 Task: Find connections with filter location Varjota with filter topic #Careerwith filter profile language Potuguese with filter current company Allcargo Logistics Ltd with filter school St. Claret College - India with filter industry Railroad Equipment Manufacturing with filter service category Graphic Design with filter keywords title Chief People Officer
Action: Mouse moved to (198, 281)
Screenshot: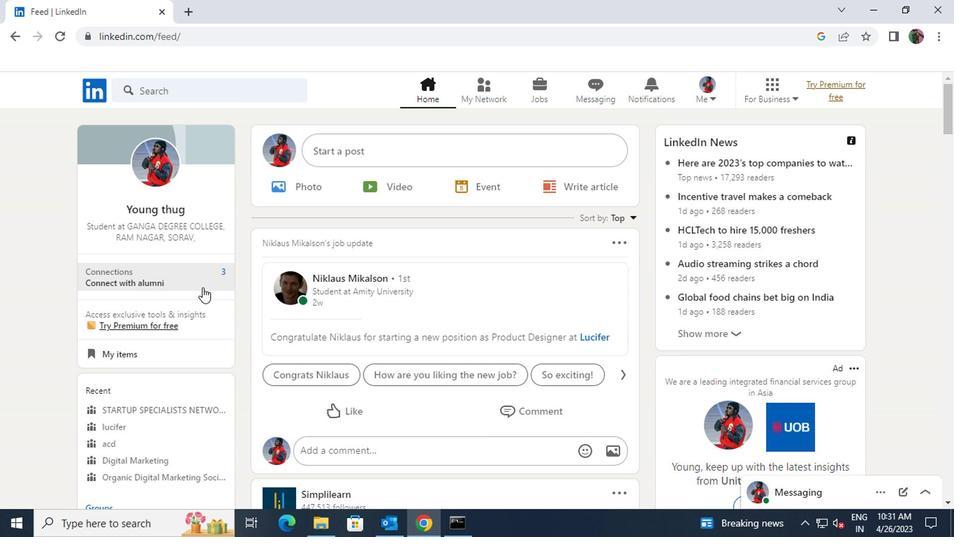
Action: Mouse pressed left at (198, 281)
Screenshot: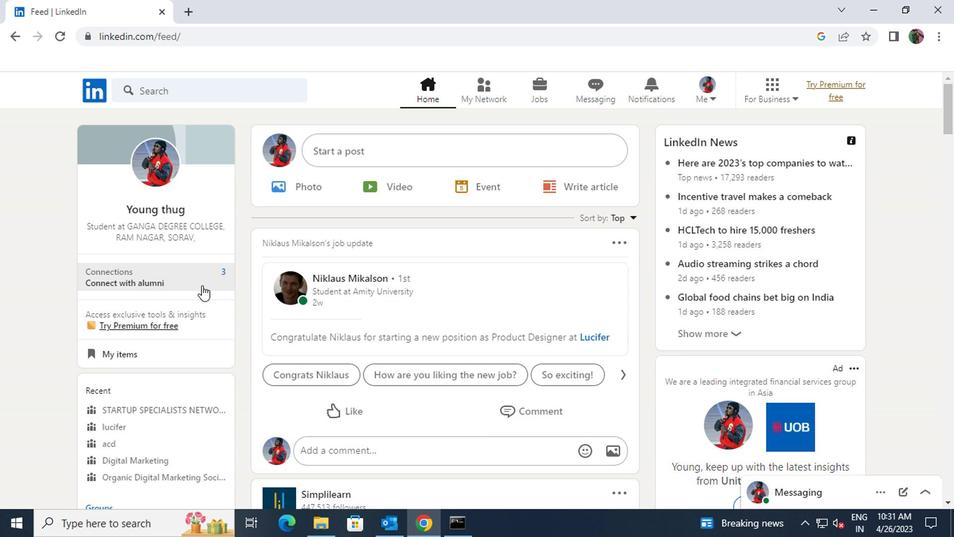
Action: Mouse moved to (266, 172)
Screenshot: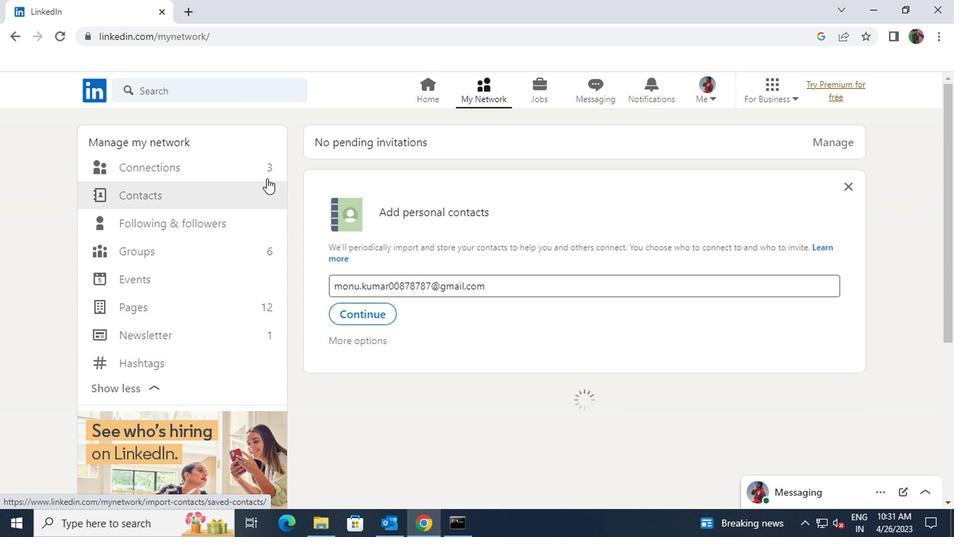 
Action: Mouse pressed left at (266, 172)
Screenshot: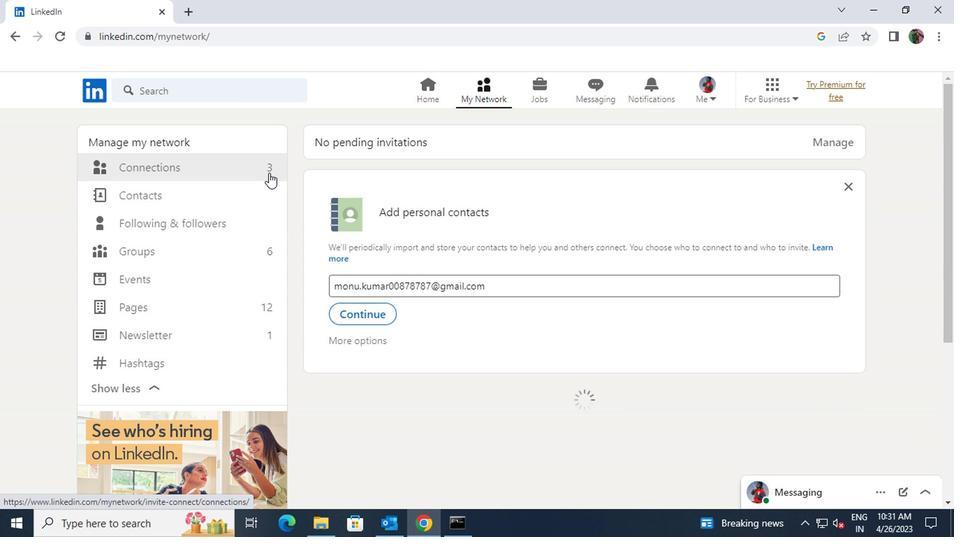 
Action: Mouse moved to (573, 173)
Screenshot: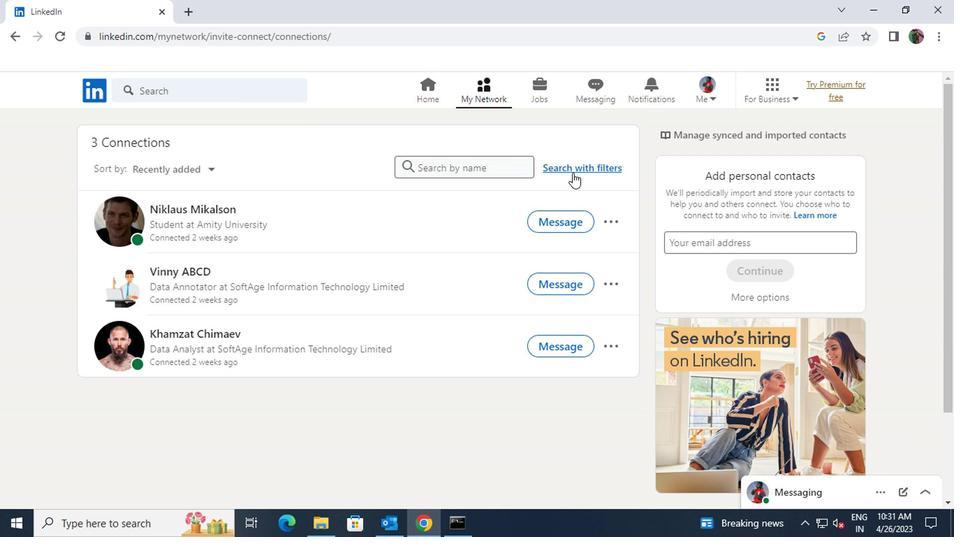 
Action: Mouse pressed left at (573, 173)
Screenshot: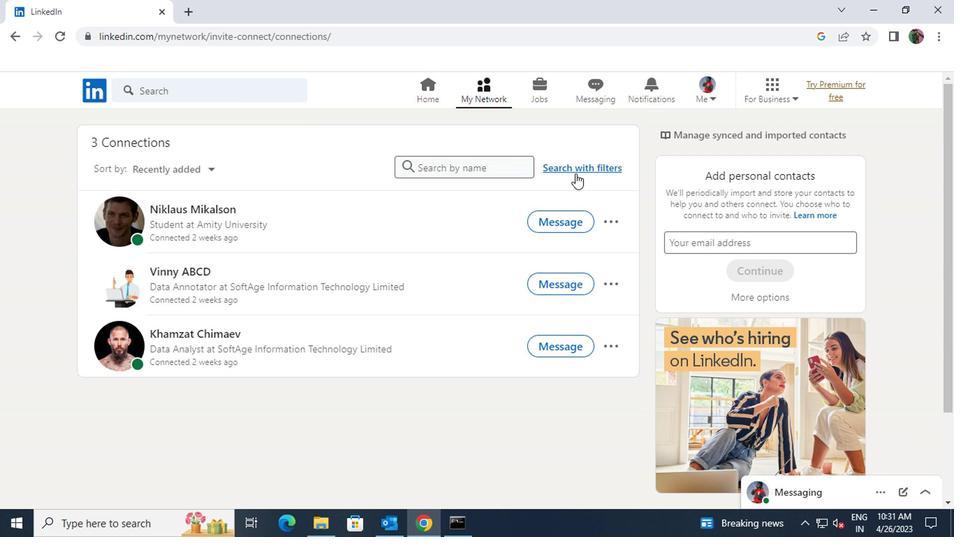 
Action: Mouse moved to (528, 130)
Screenshot: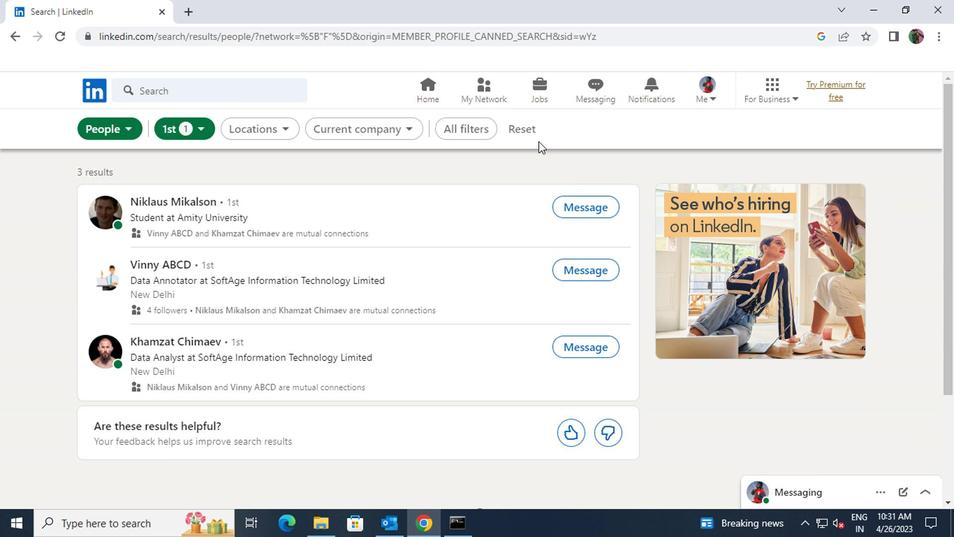 
Action: Mouse pressed left at (528, 130)
Screenshot: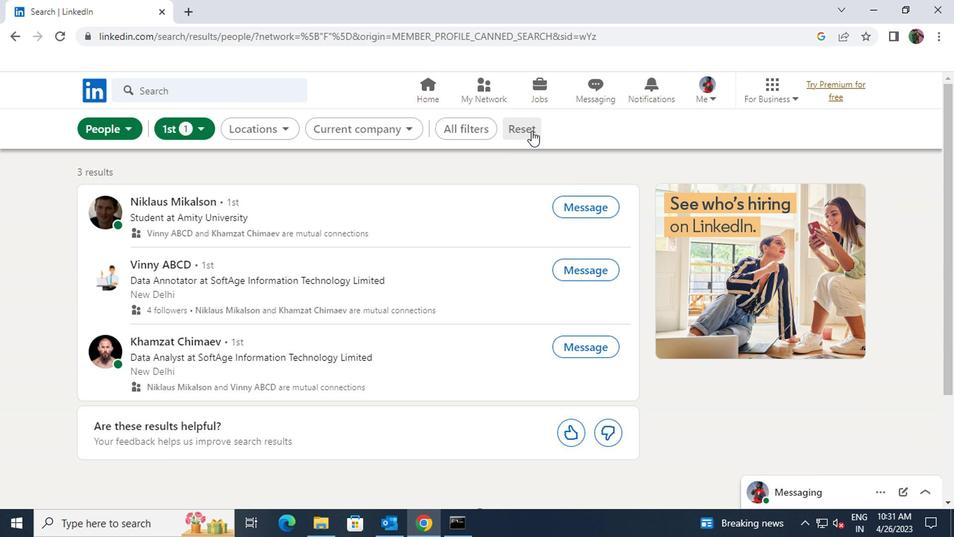 
Action: Mouse moved to (499, 123)
Screenshot: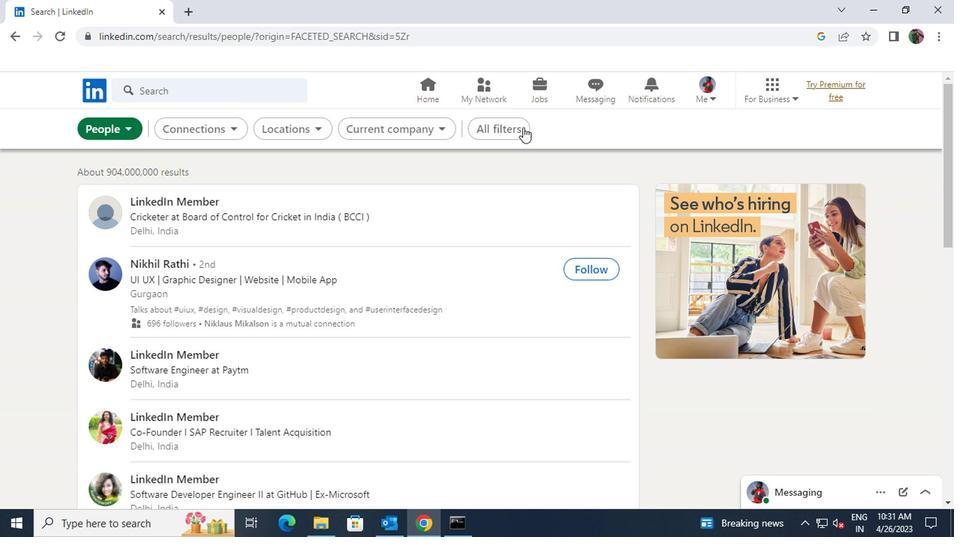 
Action: Mouse pressed left at (499, 123)
Screenshot: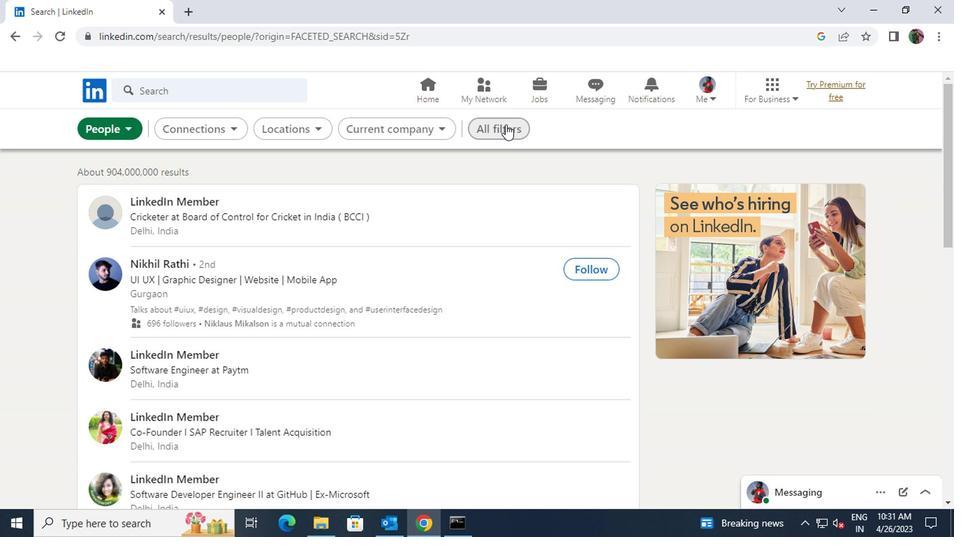 
Action: Mouse moved to (722, 279)
Screenshot: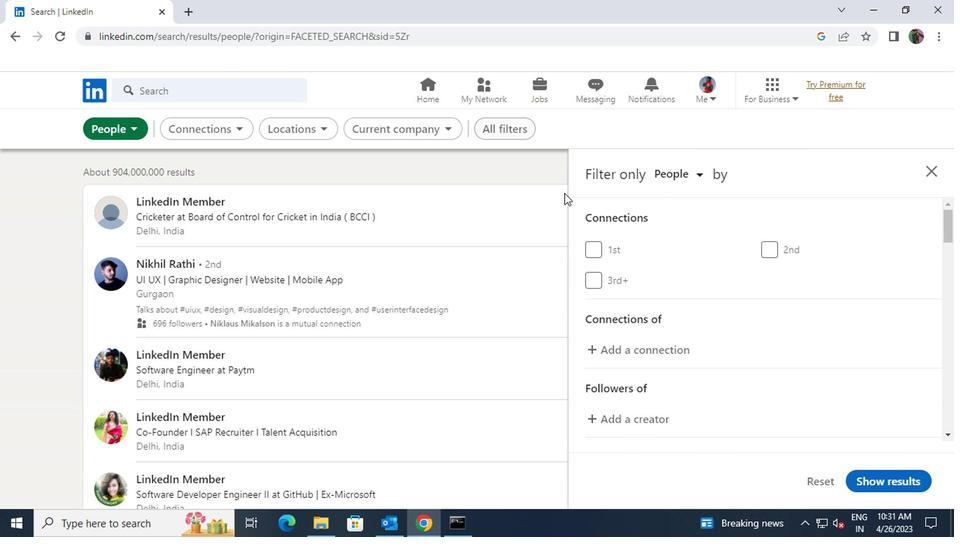 
Action: Mouse scrolled (722, 279) with delta (0, 0)
Screenshot: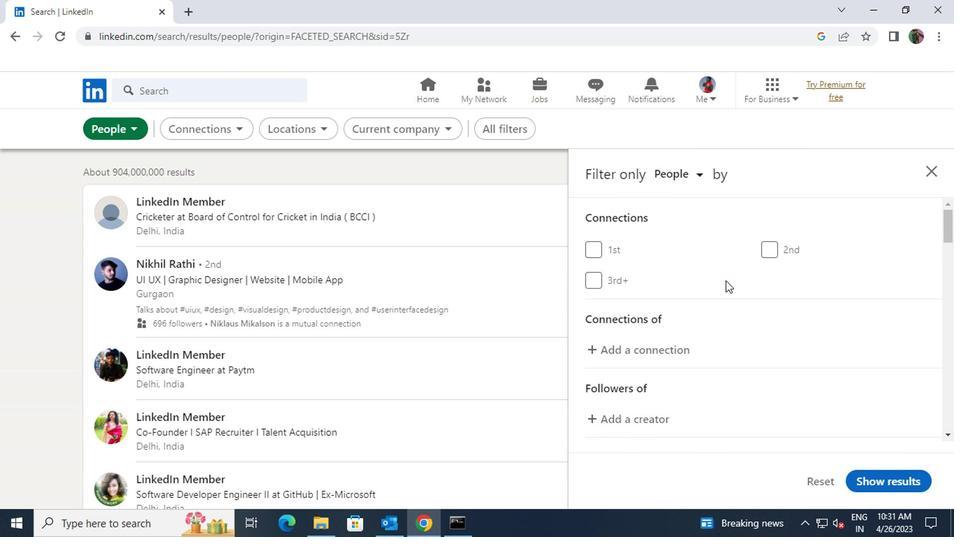
Action: Mouse scrolled (722, 279) with delta (0, 0)
Screenshot: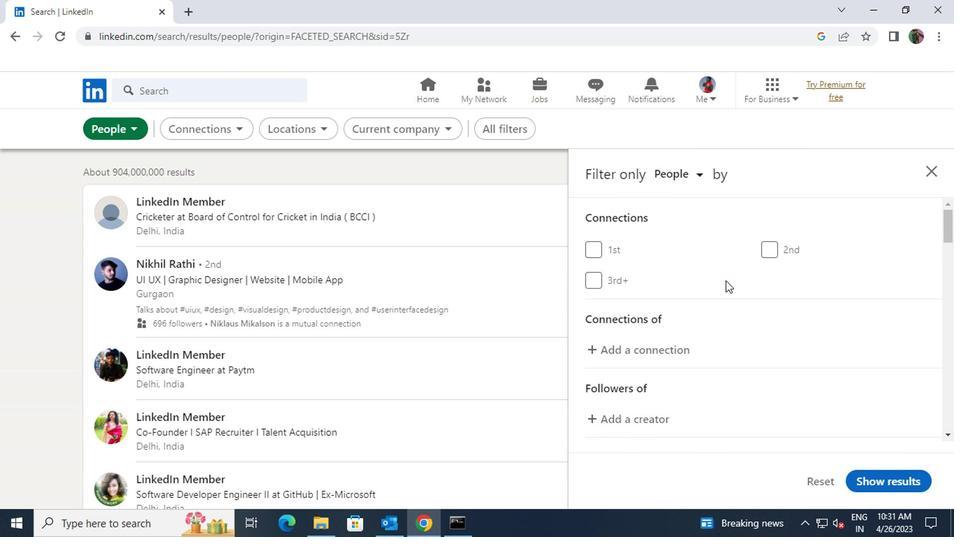 
Action: Mouse scrolled (722, 279) with delta (0, 0)
Screenshot: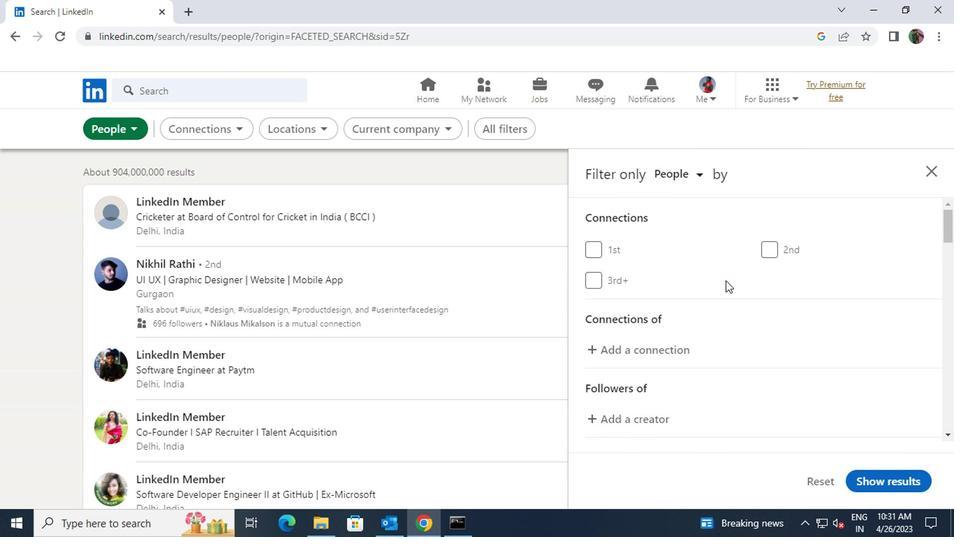 
Action: Mouse scrolled (722, 279) with delta (0, 0)
Screenshot: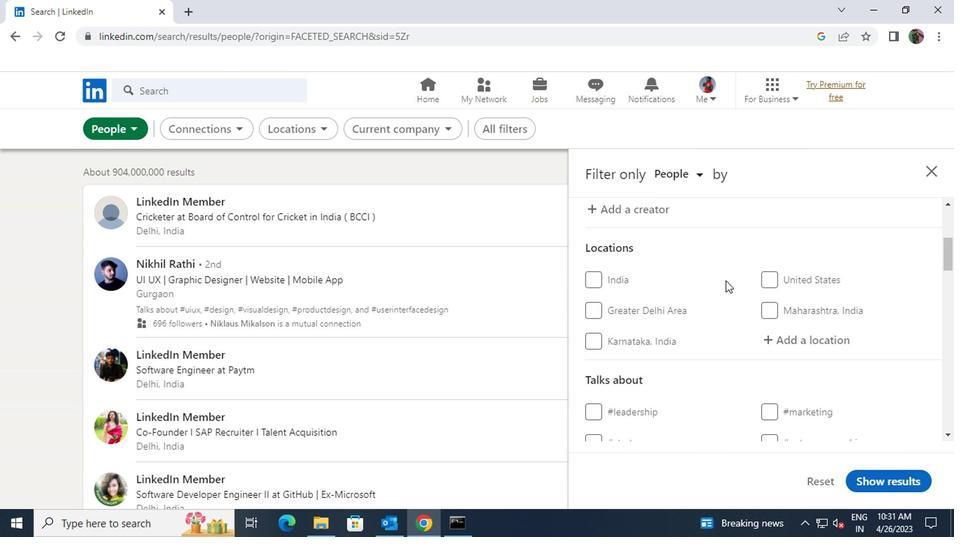 
Action: Mouse moved to (767, 269)
Screenshot: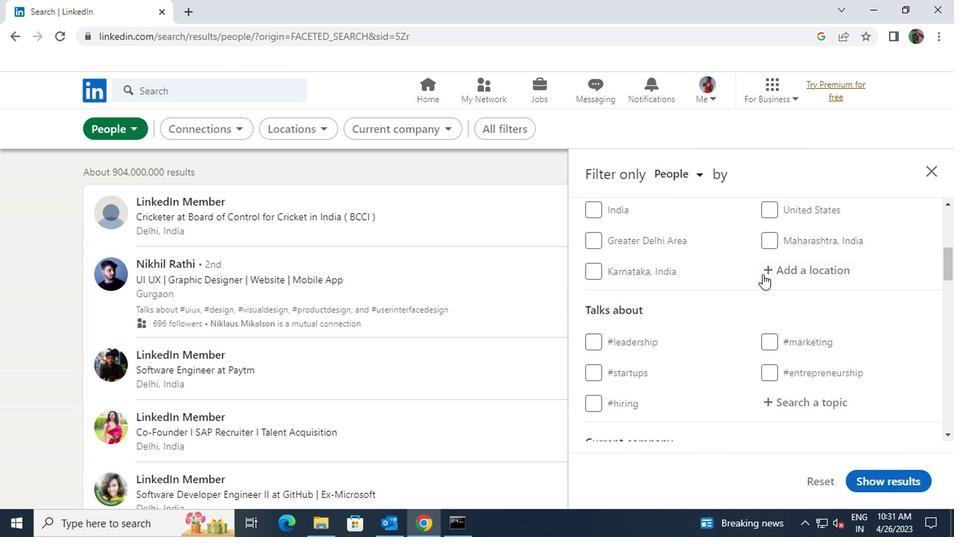 
Action: Mouse pressed left at (767, 269)
Screenshot: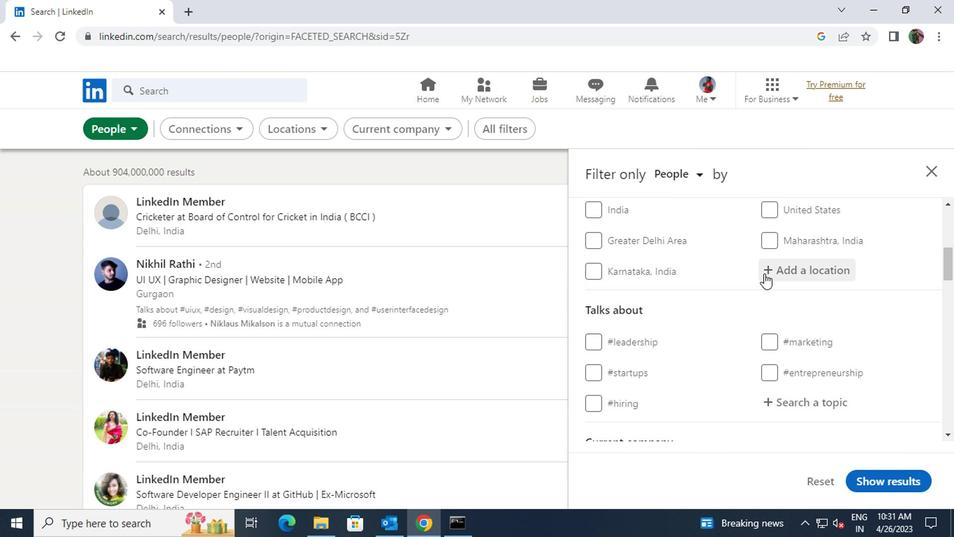 
Action: Key pressed <Key.shift>VARJOTA
Screenshot: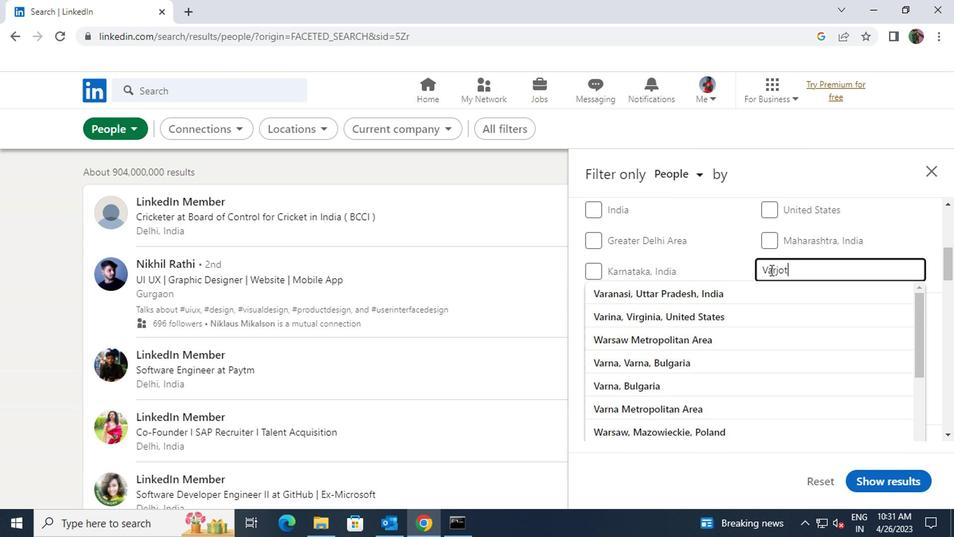 
Action: Mouse moved to (747, 291)
Screenshot: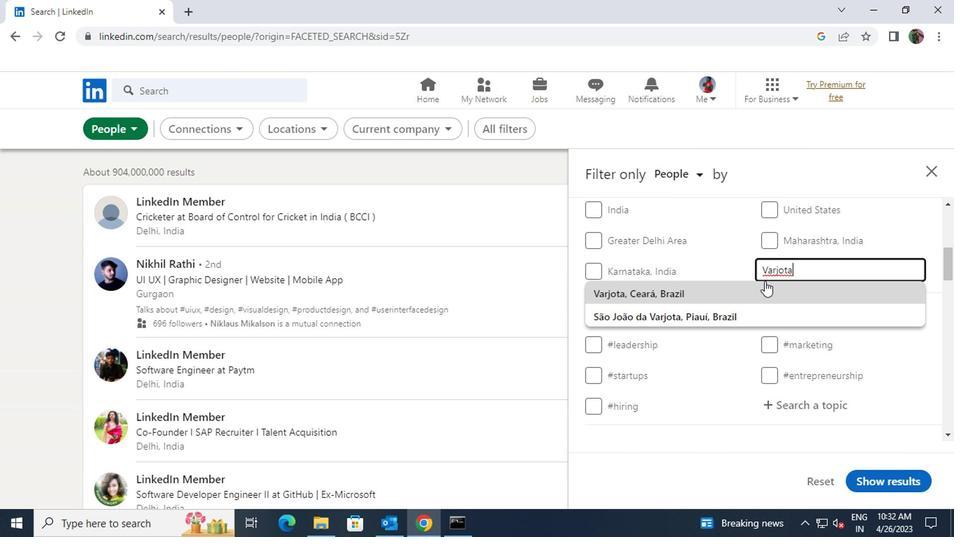 
Action: Mouse pressed left at (747, 291)
Screenshot: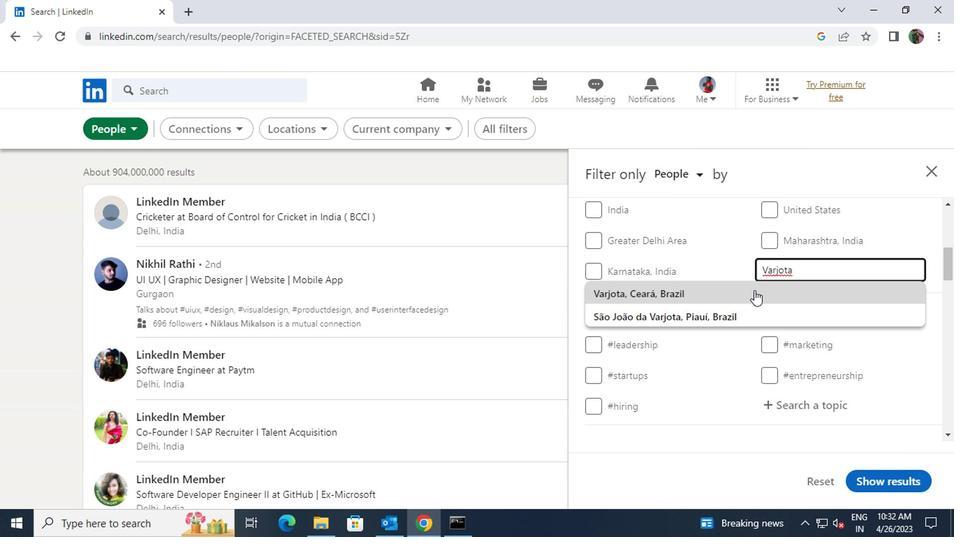 
Action: Mouse scrolled (747, 291) with delta (0, 0)
Screenshot: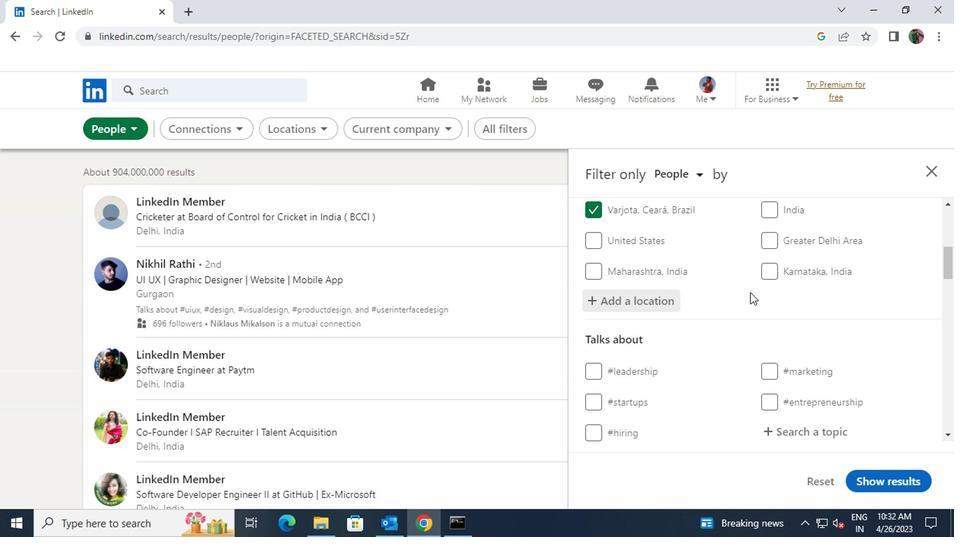 
Action: Mouse scrolled (747, 291) with delta (0, 0)
Screenshot: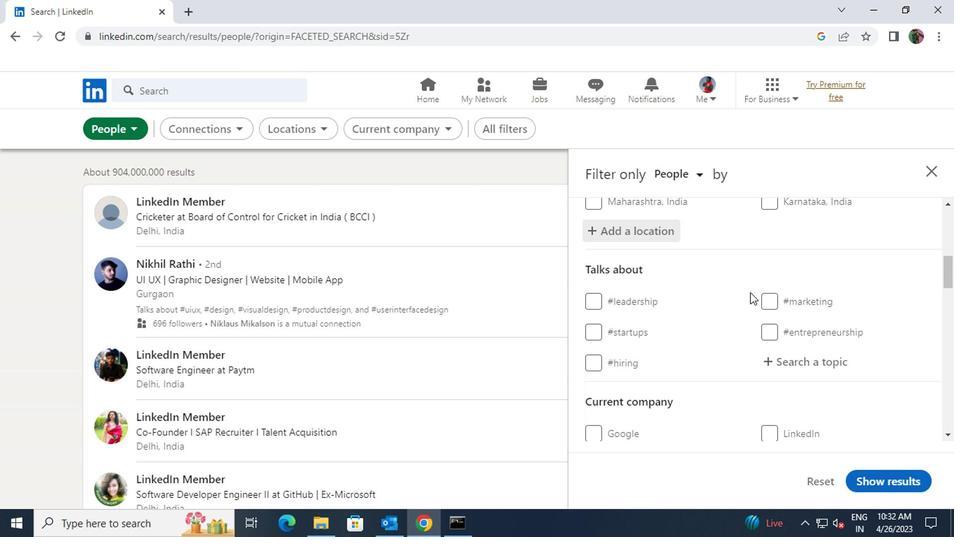 
Action: Mouse moved to (776, 291)
Screenshot: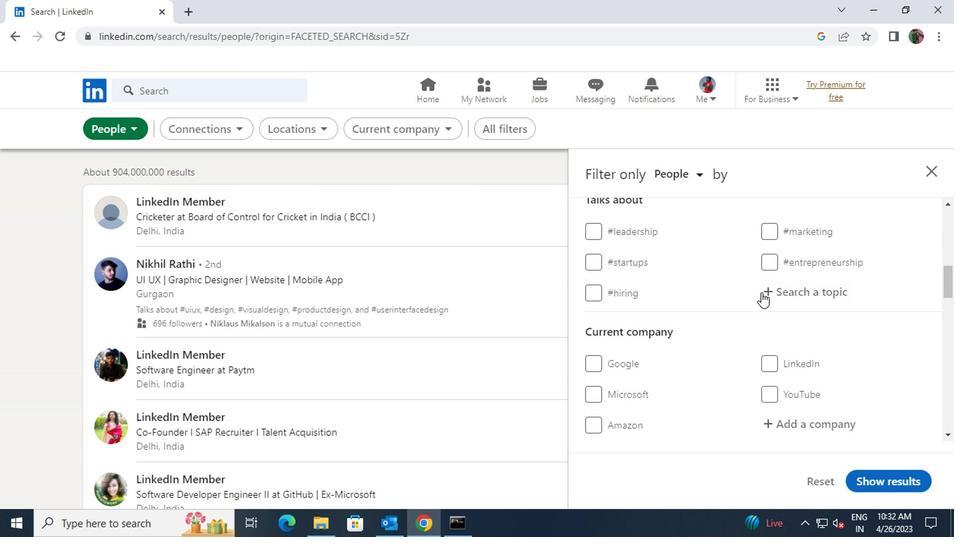 
Action: Mouse pressed left at (776, 291)
Screenshot: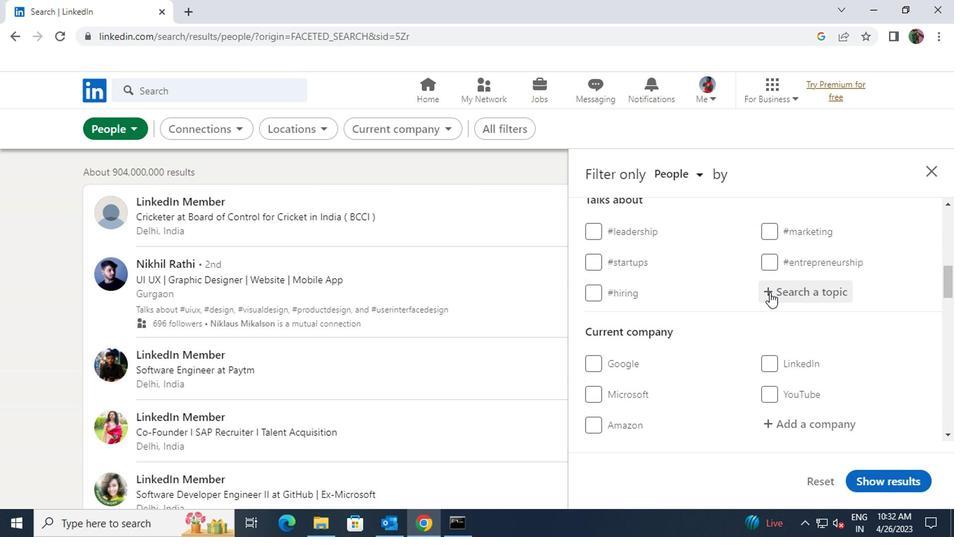 
Action: Key pressed <Key.shift><Key.shift><Key.shift><Key.shift><Key.shift><Key.shift>#<Key.shift>CAREERWITH
Screenshot: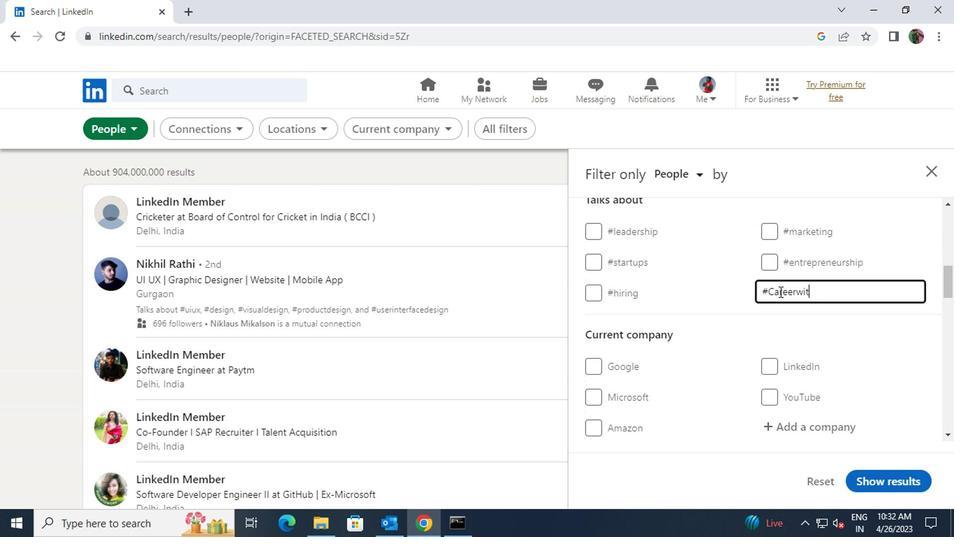 
Action: Mouse scrolled (776, 290) with delta (0, 0)
Screenshot: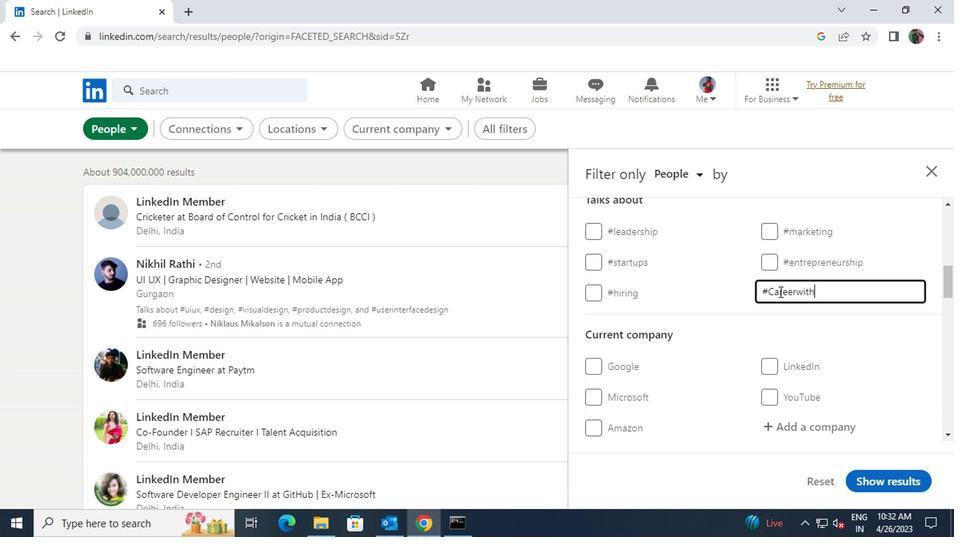 
Action: Mouse scrolled (776, 290) with delta (0, 0)
Screenshot: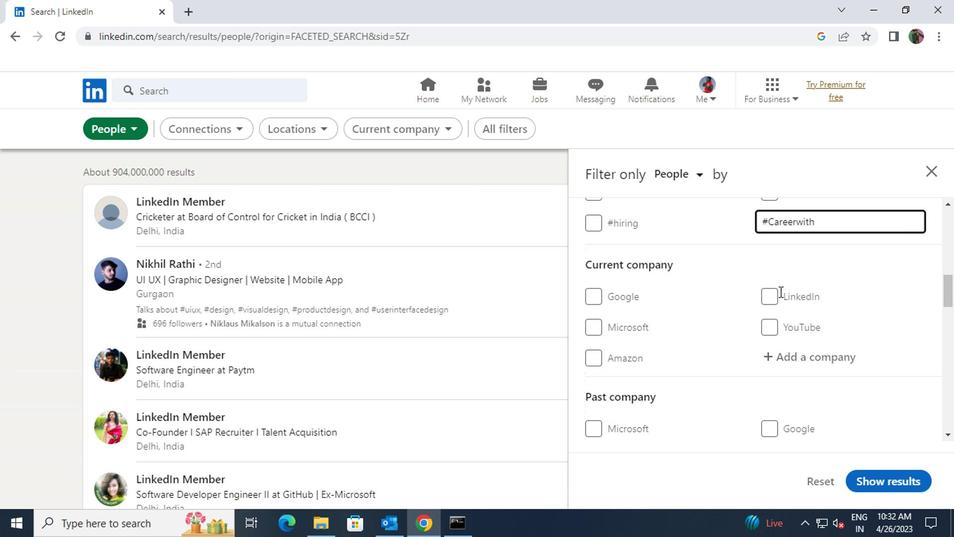 
Action: Mouse moved to (778, 288)
Screenshot: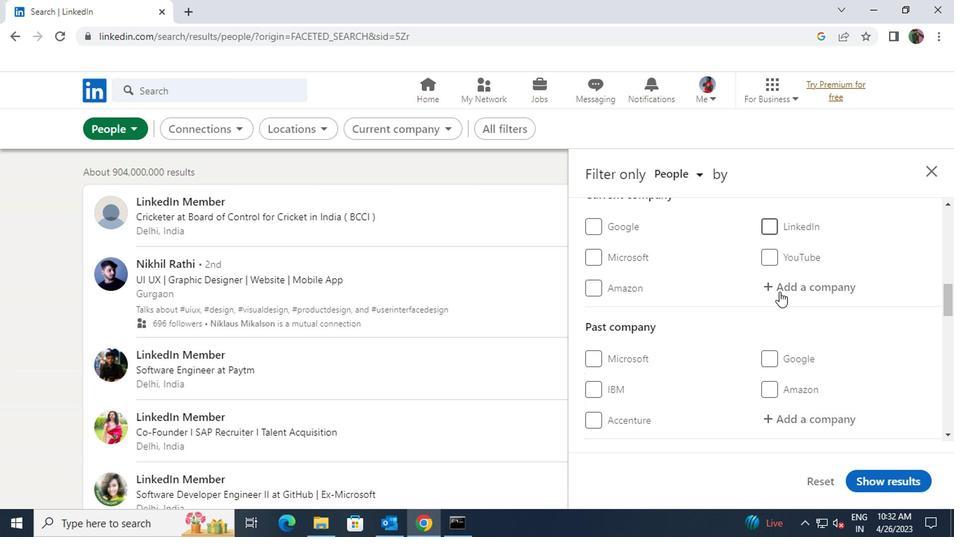 
Action: Mouse pressed left at (778, 288)
Screenshot: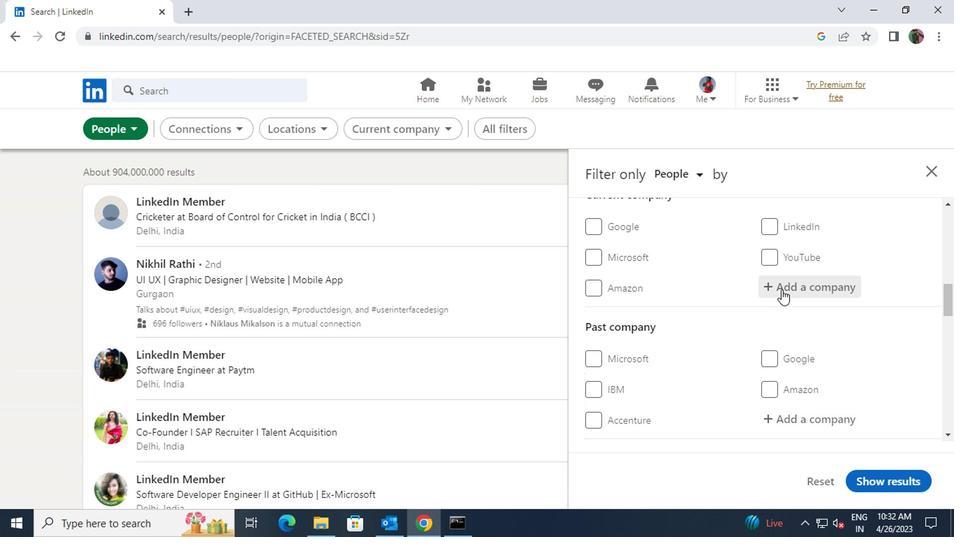 
Action: Key pressed <Key.shift><Key.shift>ALLCARGO
Screenshot: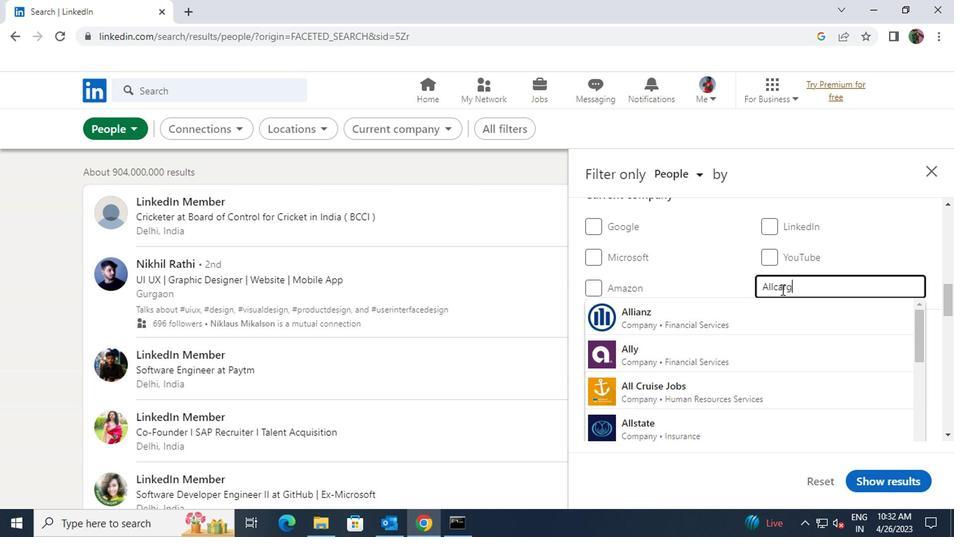
Action: Mouse moved to (771, 312)
Screenshot: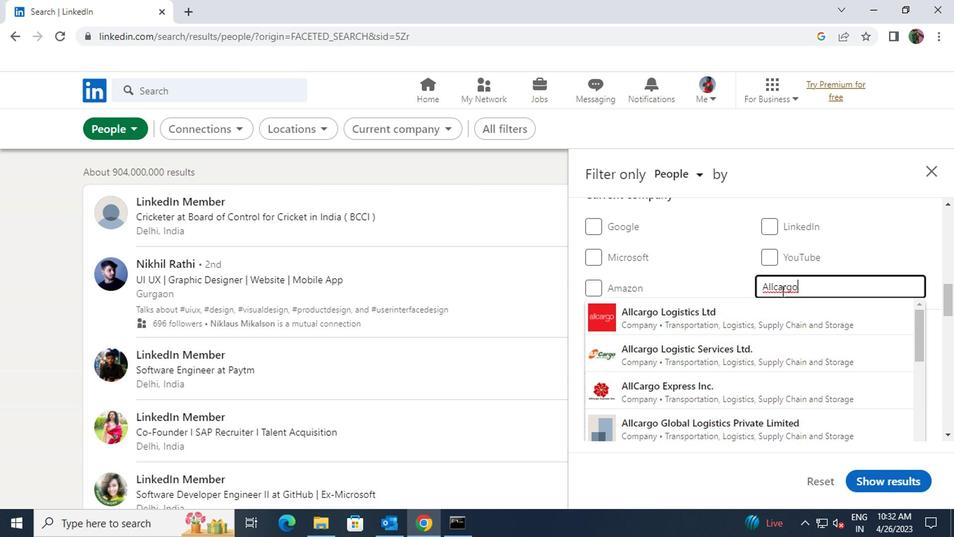 
Action: Mouse pressed left at (771, 312)
Screenshot: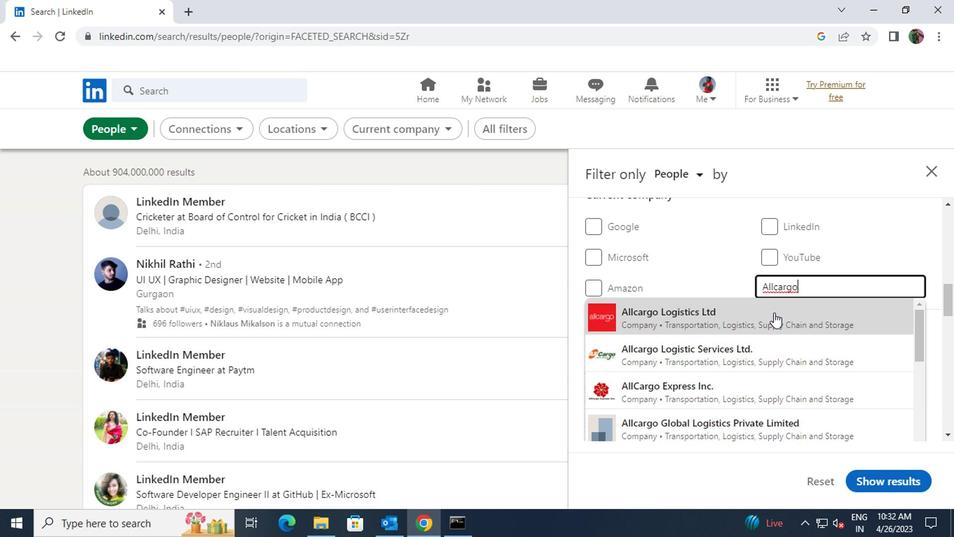 
Action: Mouse scrolled (771, 311) with delta (0, 0)
Screenshot: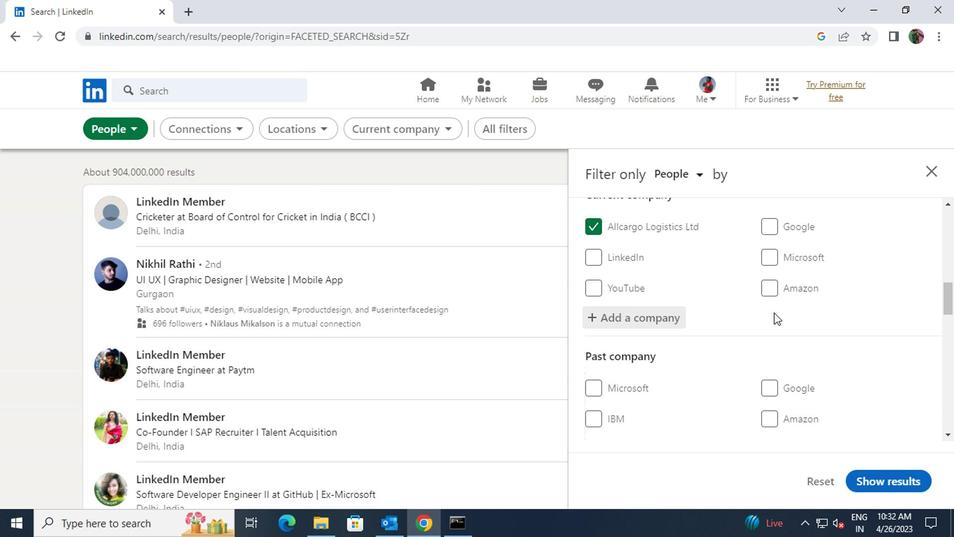 
Action: Mouse scrolled (771, 311) with delta (0, 0)
Screenshot: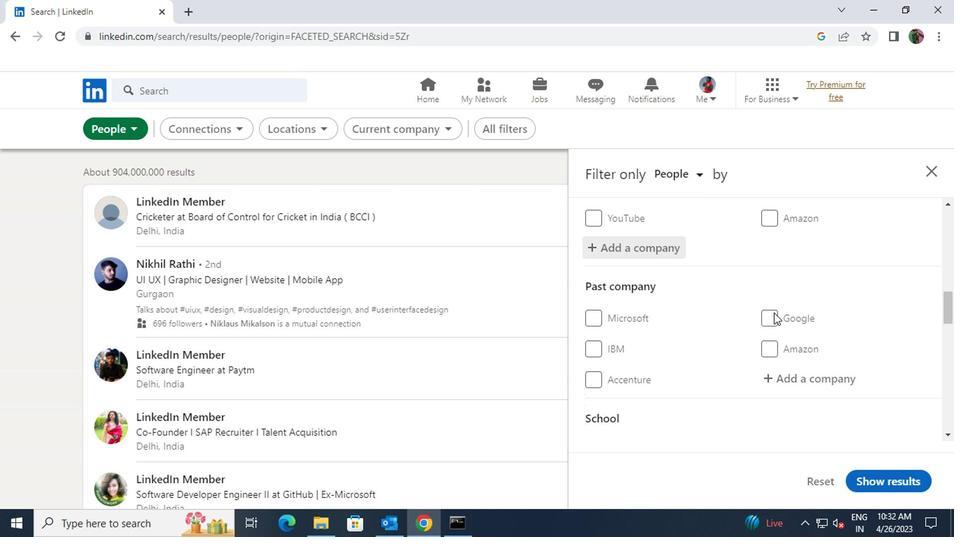 
Action: Mouse scrolled (771, 311) with delta (0, 0)
Screenshot: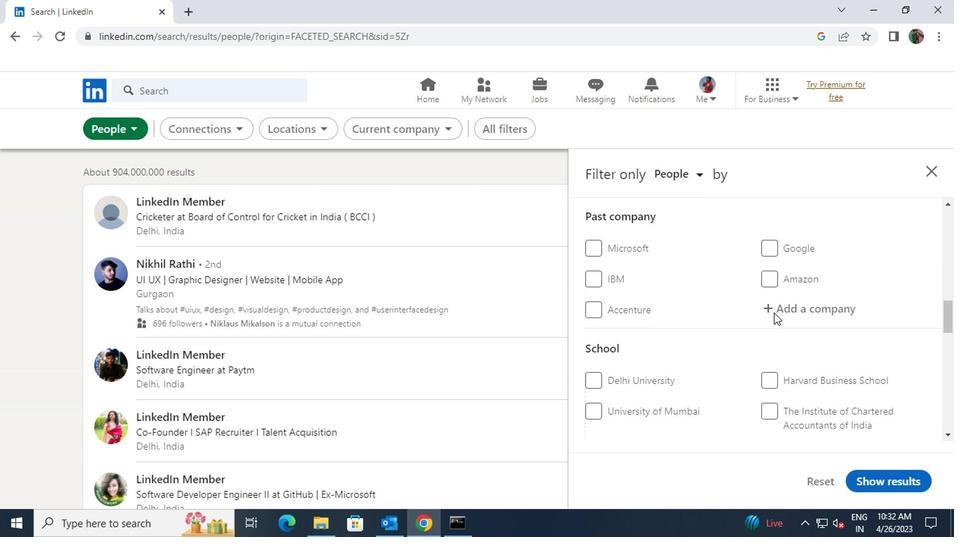 
Action: Mouse scrolled (771, 311) with delta (0, 0)
Screenshot: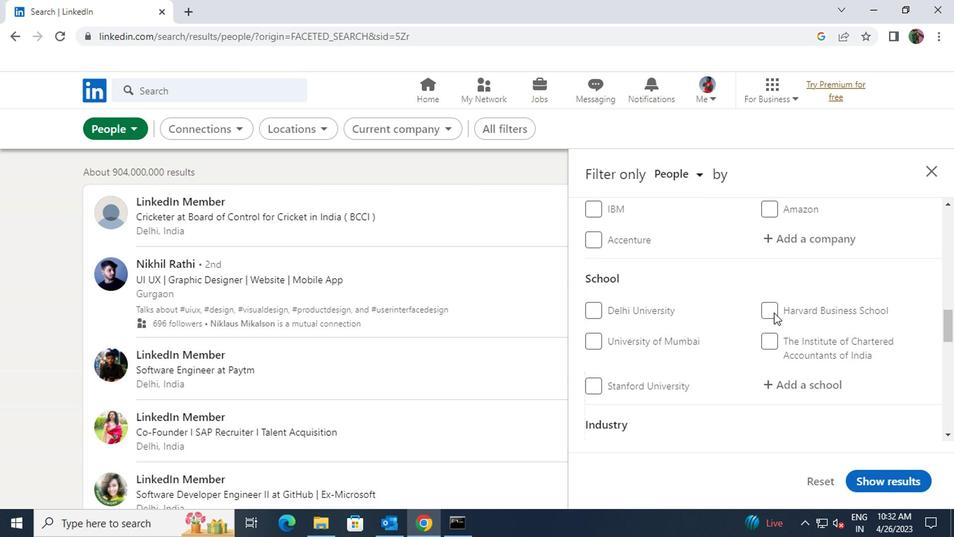 
Action: Mouse pressed left at (771, 312)
Screenshot: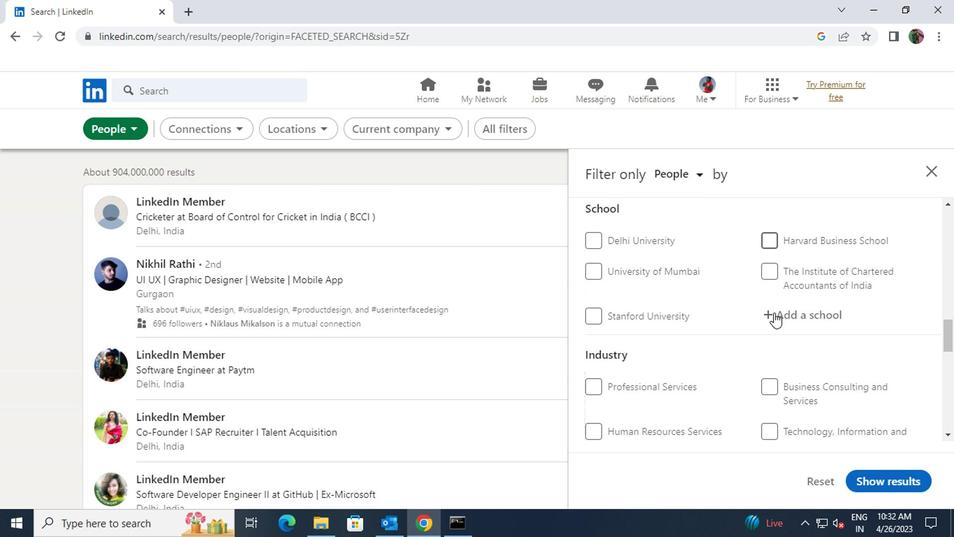 
Action: Key pressed <Key.shift>ST.<Key.space>CLAR
Screenshot: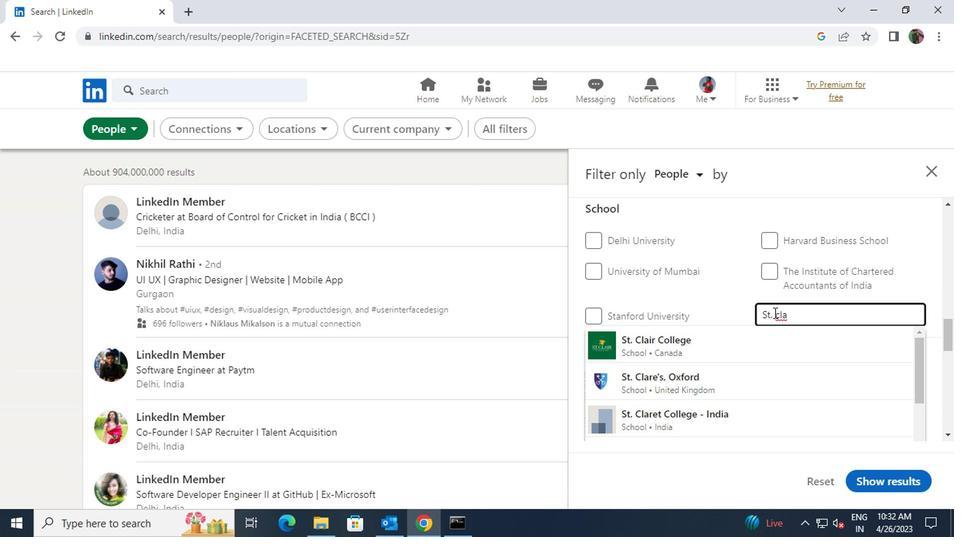 
Action: Mouse moved to (743, 376)
Screenshot: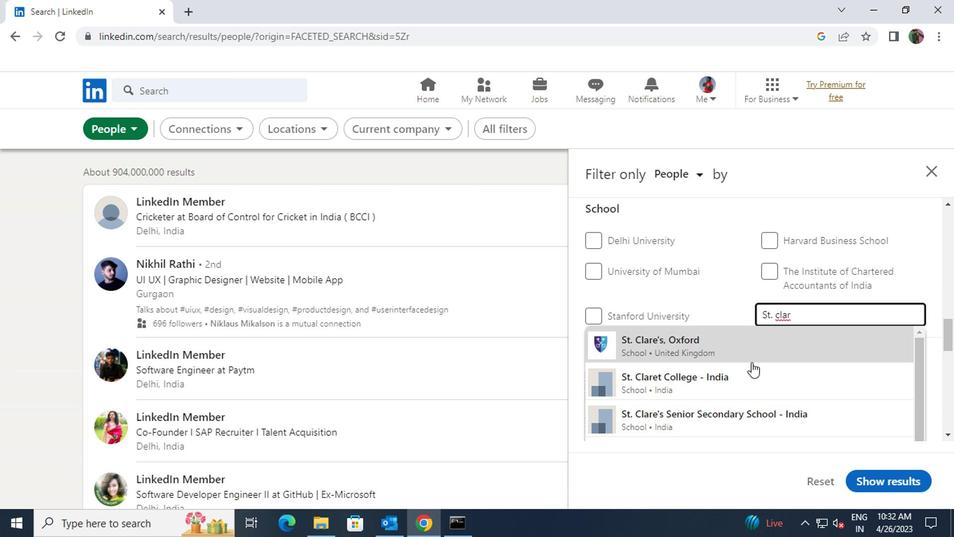 
Action: Mouse pressed left at (743, 376)
Screenshot: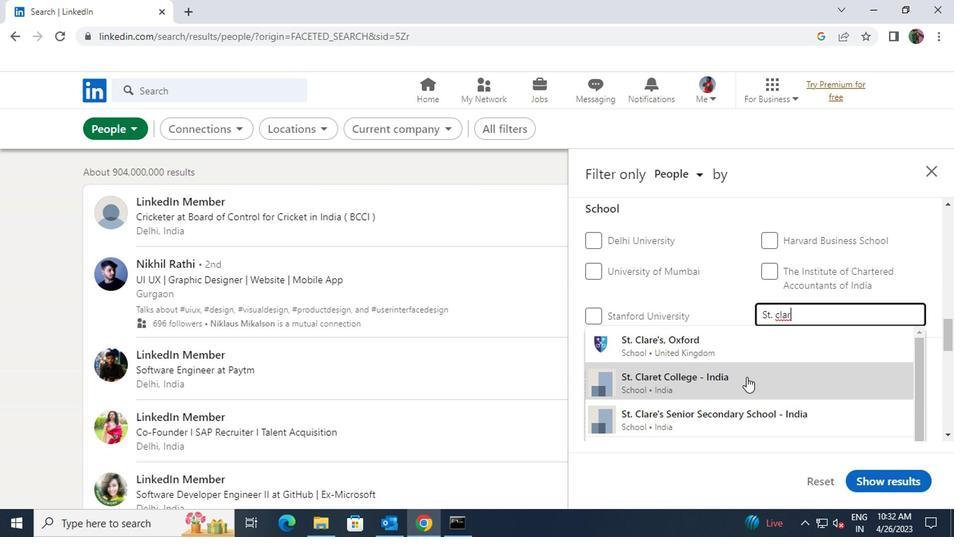
Action: Mouse scrolled (743, 375) with delta (0, 0)
Screenshot: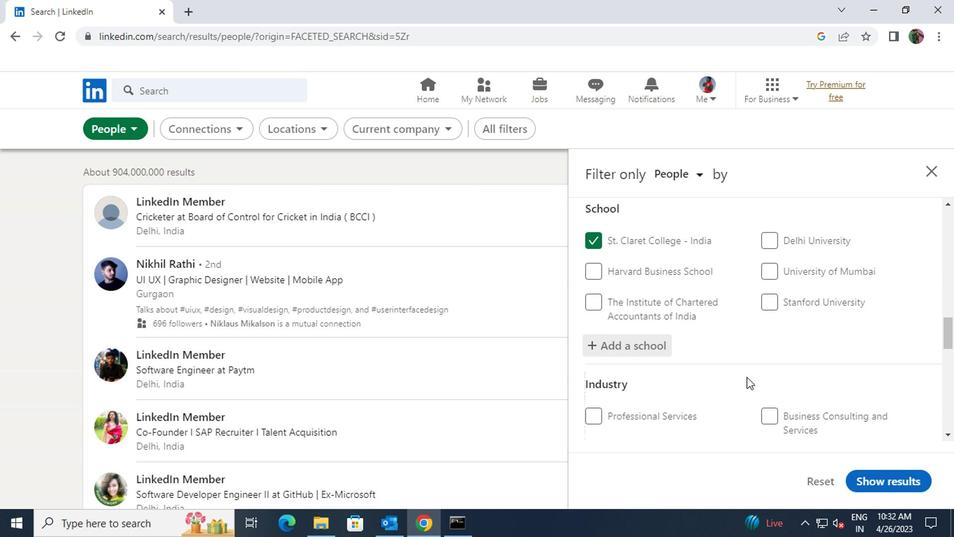
Action: Mouse scrolled (743, 375) with delta (0, 0)
Screenshot: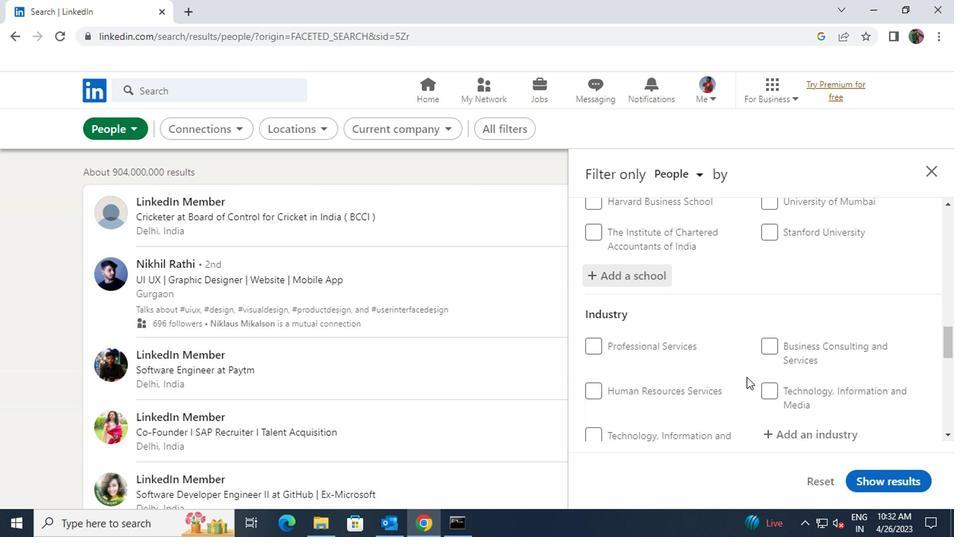 
Action: Mouse moved to (766, 362)
Screenshot: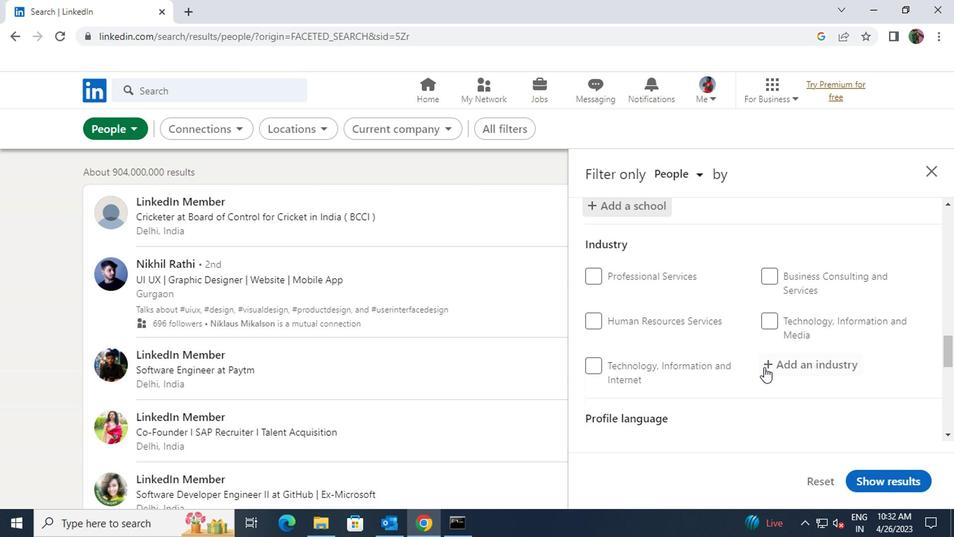
Action: Mouse pressed left at (766, 362)
Screenshot: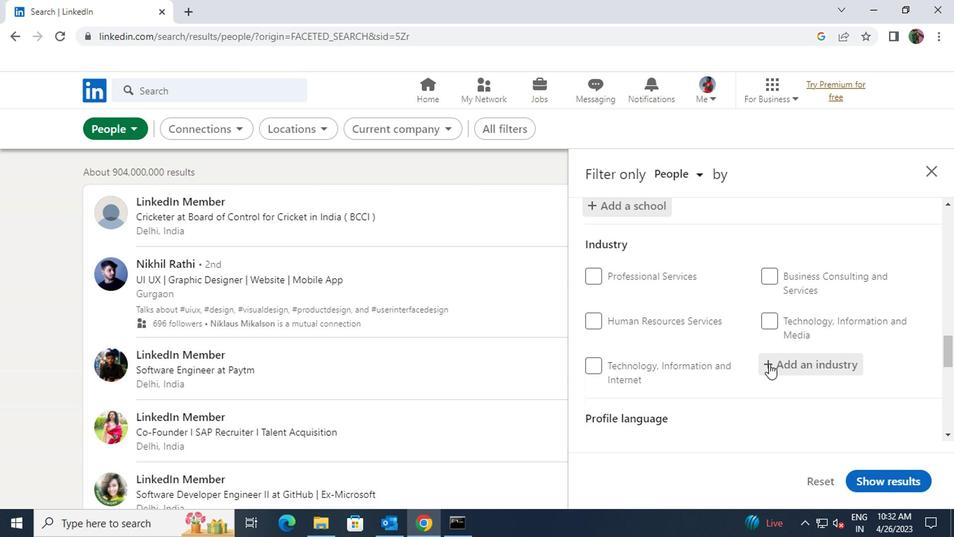 
Action: Key pressed <Key.shift>RAILROAD
Screenshot: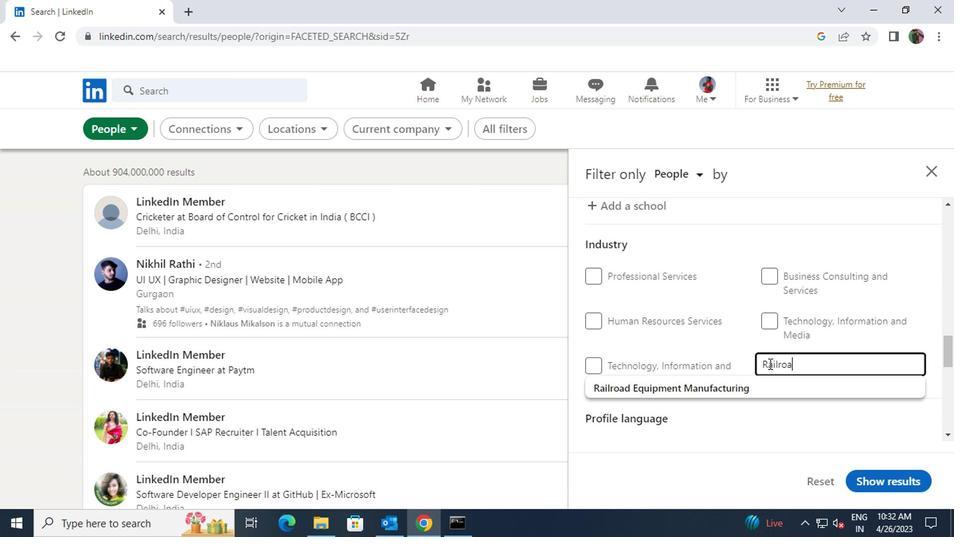 
Action: Mouse moved to (748, 383)
Screenshot: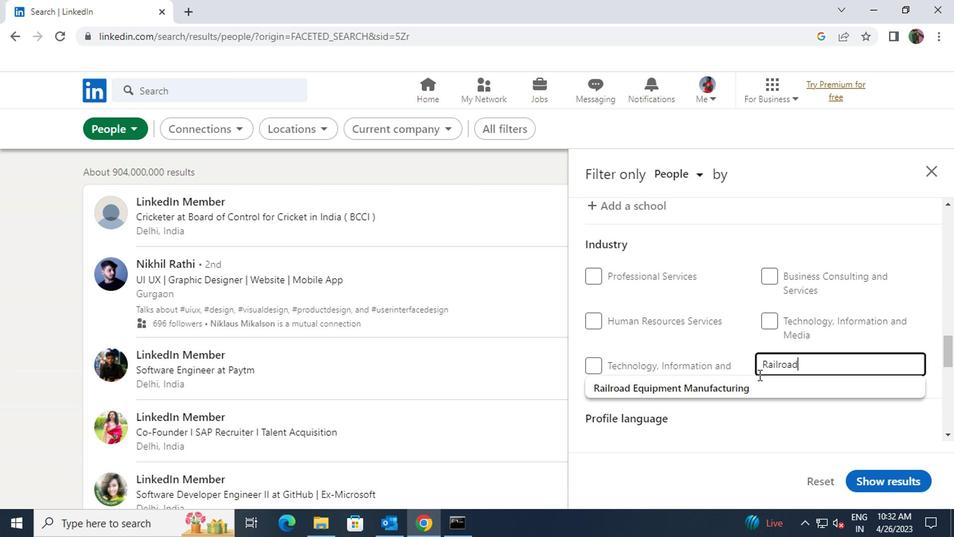 
Action: Mouse pressed left at (748, 383)
Screenshot: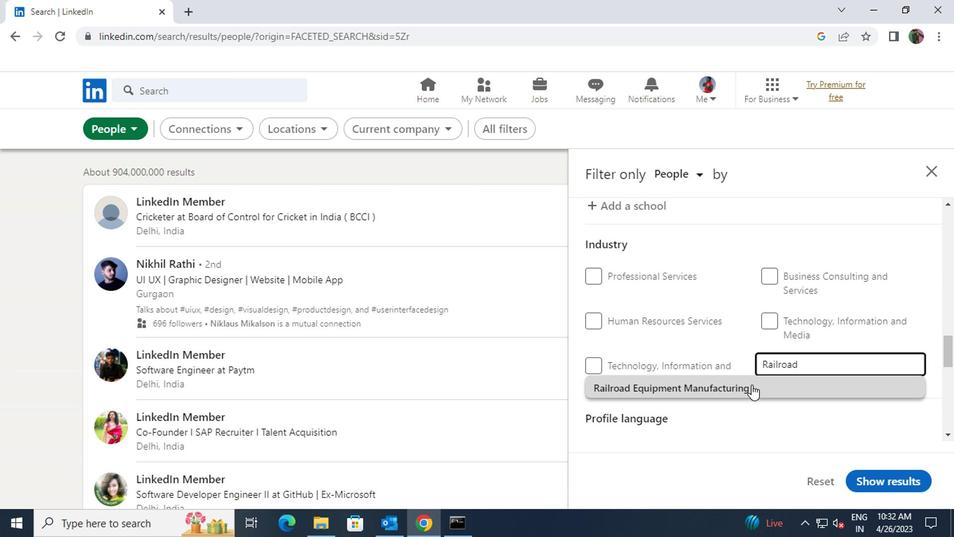
Action: Mouse scrolled (748, 383) with delta (0, 0)
Screenshot: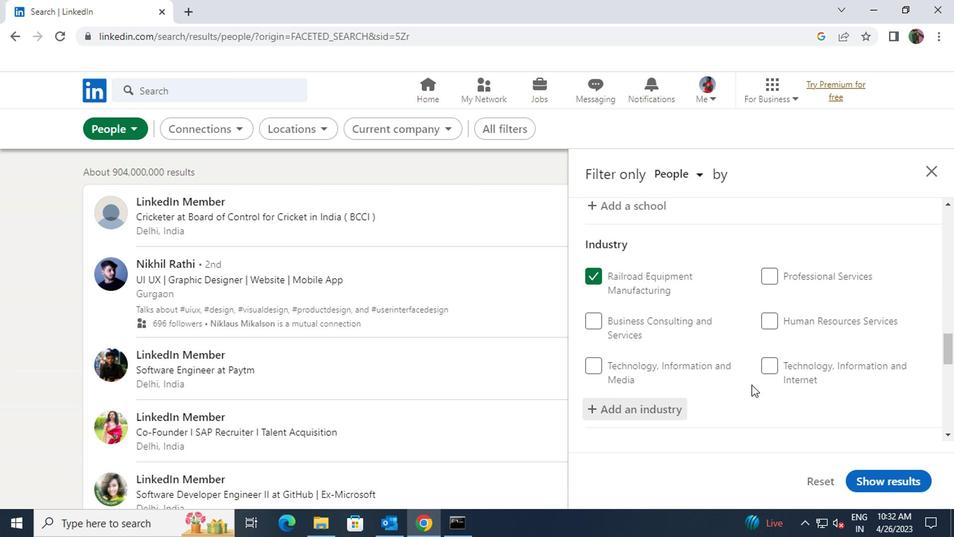 
Action: Mouse scrolled (748, 383) with delta (0, 0)
Screenshot: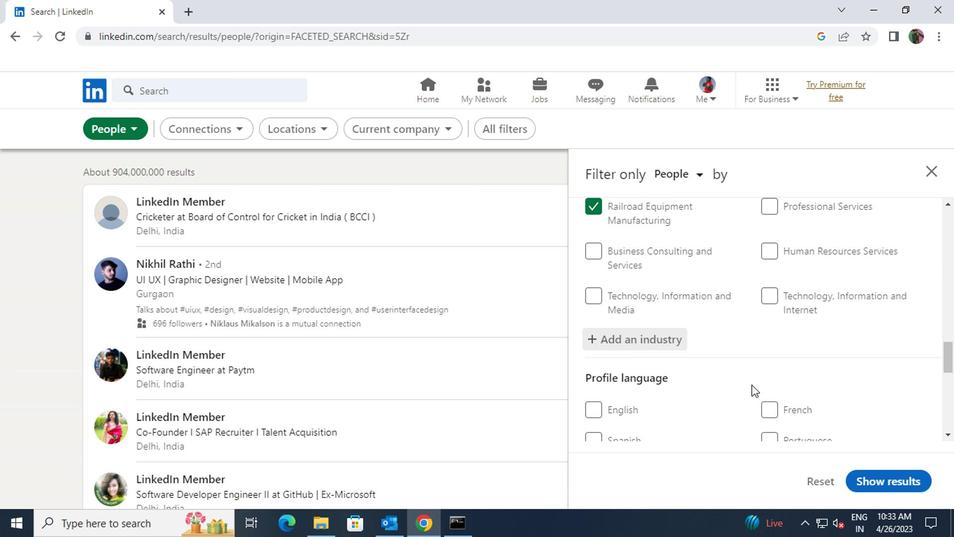 
Action: Mouse moved to (766, 367)
Screenshot: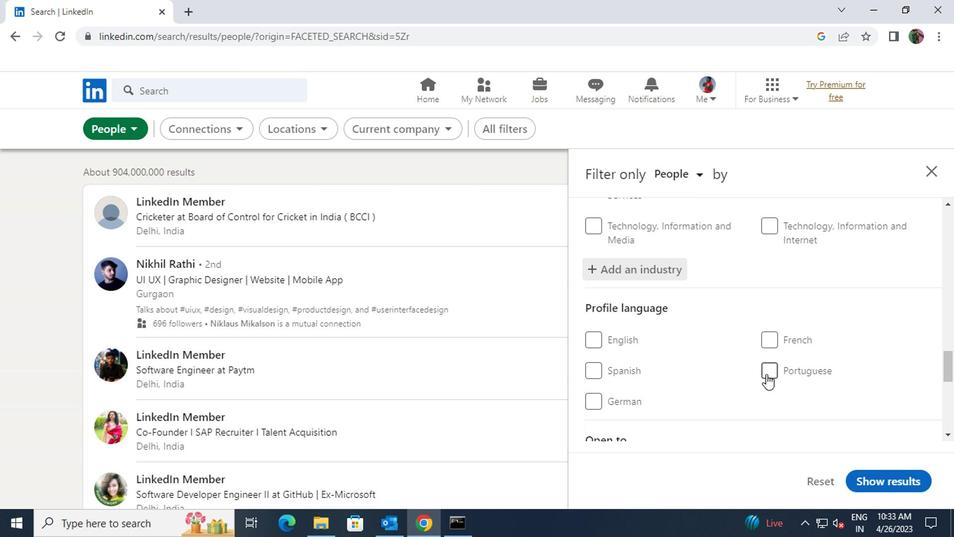 
Action: Mouse pressed left at (766, 367)
Screenshot: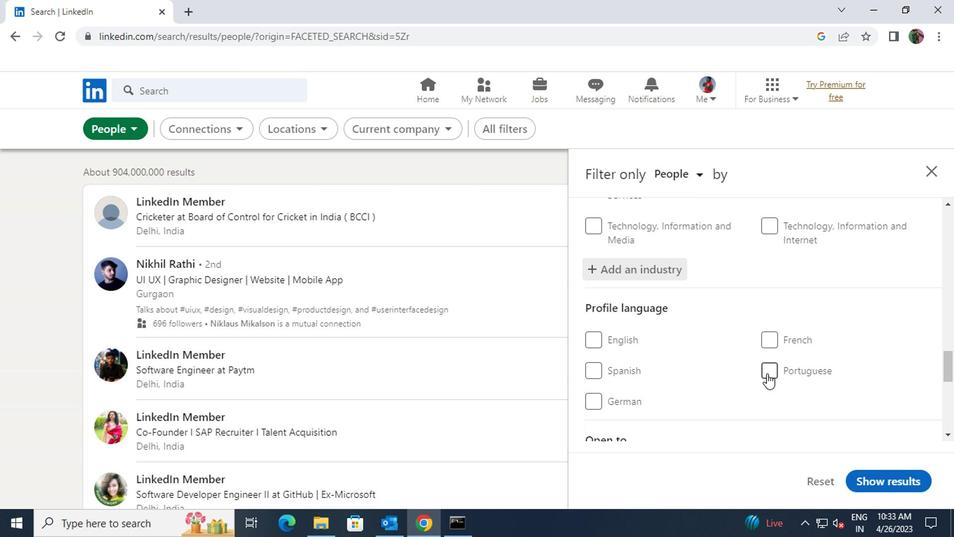
Action: Mouse moved to (757, 389)
Screenshot: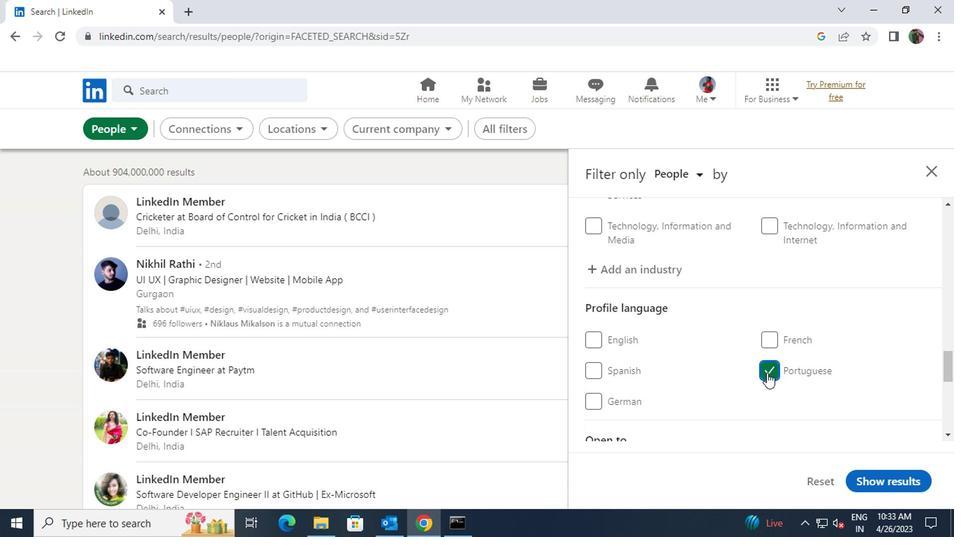 
Action: Mouse scrolled (757, 388) with delta (0, 0)
Screenshot: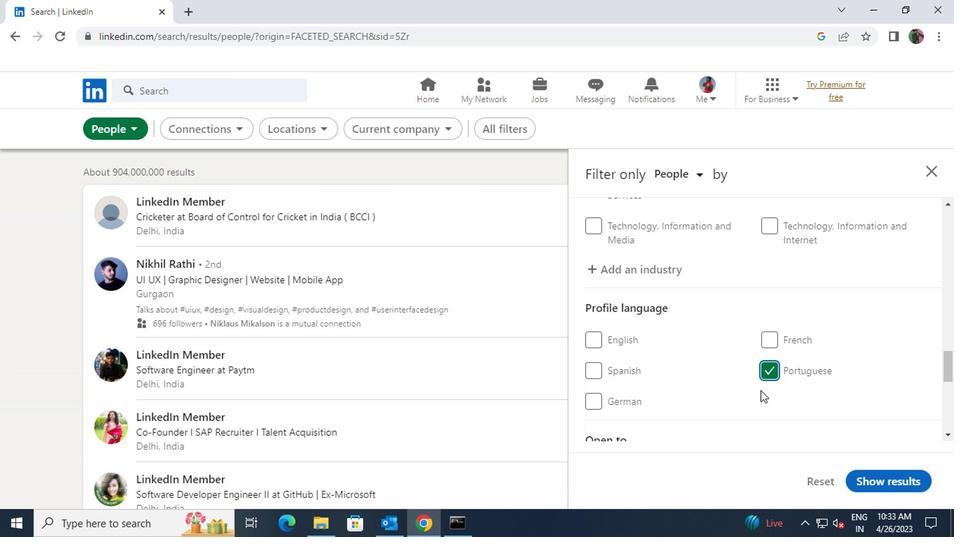 
Action: Mouse scrolled (757, 388) with delta (0, 0)
Screenshot: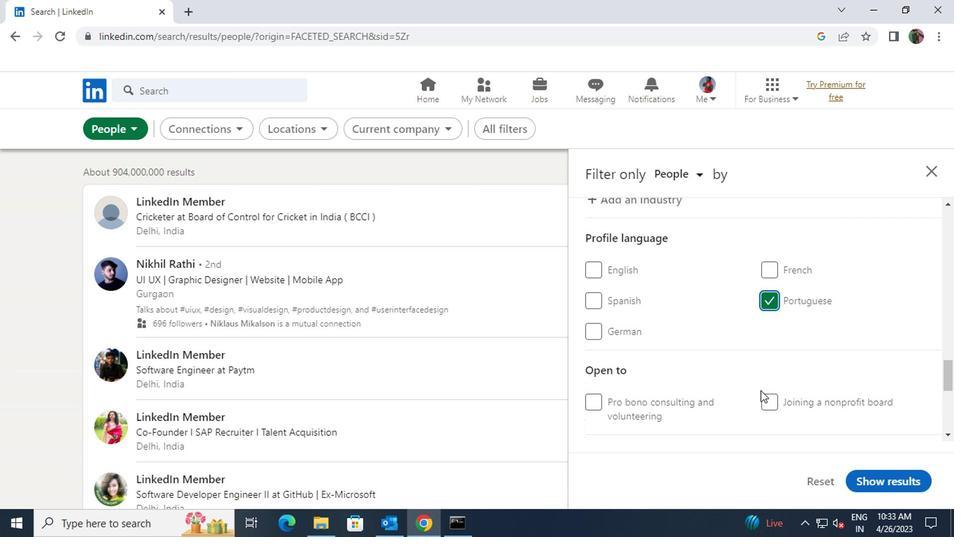 
Action: Mouse scrolled (757, 388) with delta (0, 0)
Screenshot: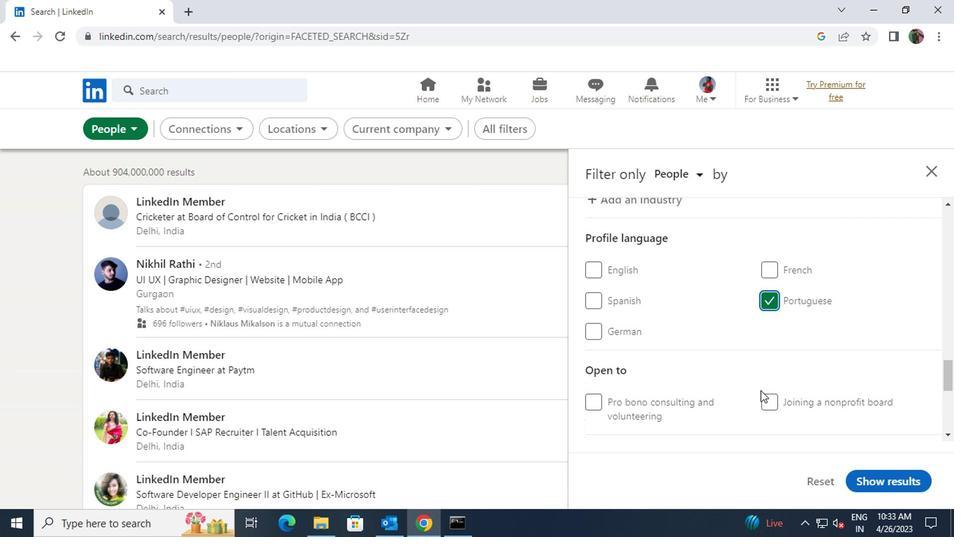 
Action: Mouse scrolled (757, 388) with delta (0, 0)
Screenshot: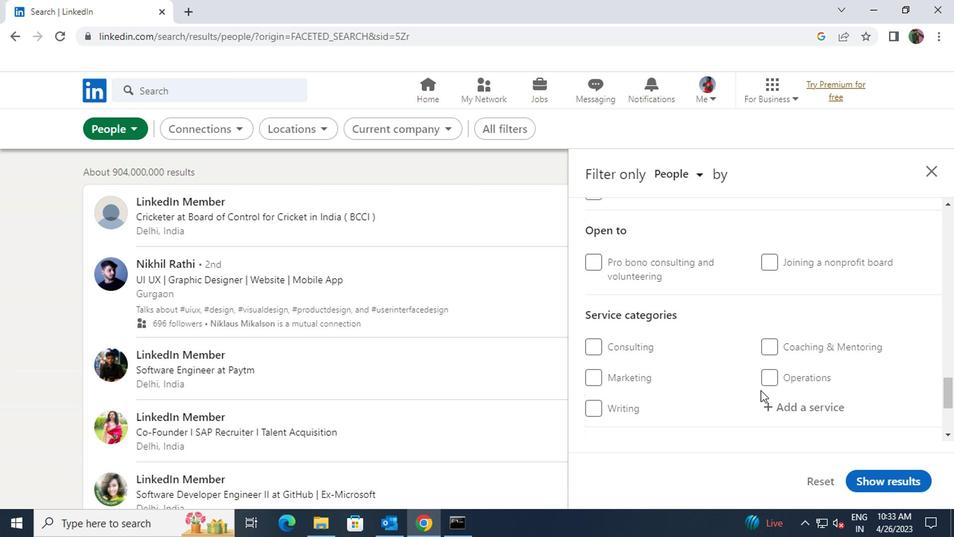 
Action: Mouse moved to (777, 335)
Screenshot: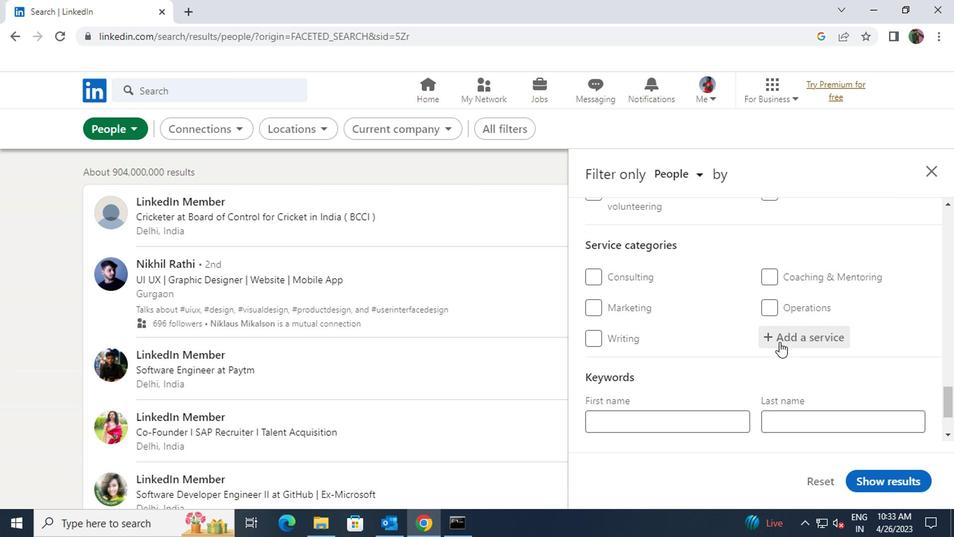 
Action: Mouse pressed left at (777, 335)
Screenshot: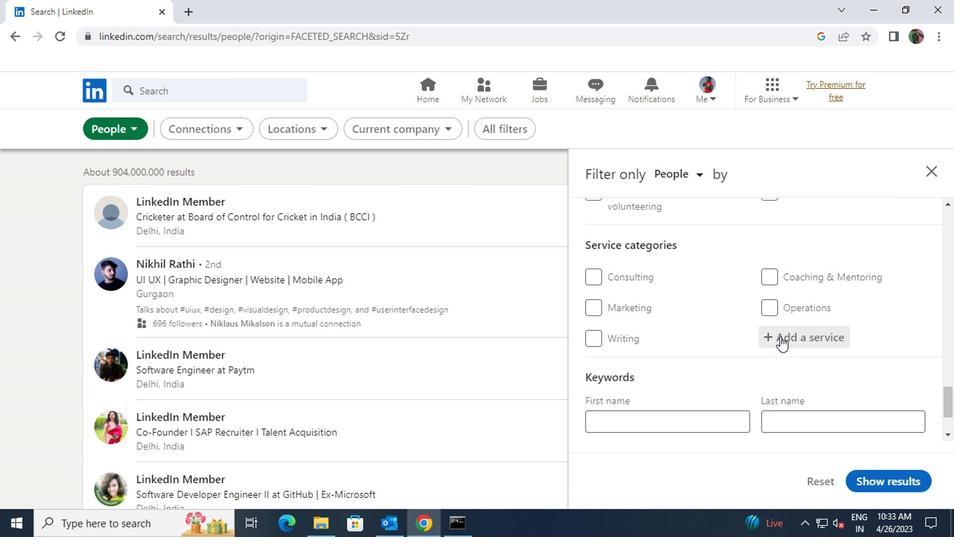 
Action: Key pressed <Key.shift>GRAPHIC
Screenshot: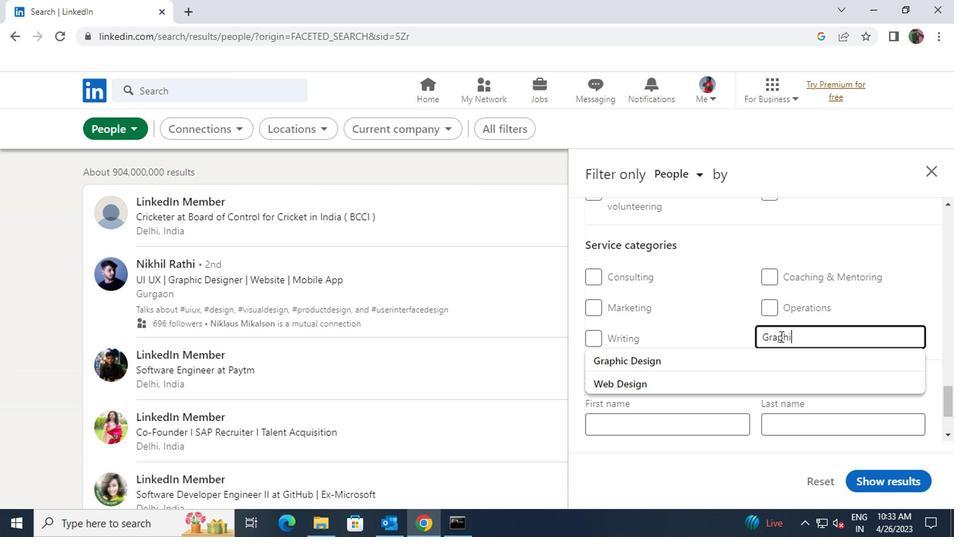 
Action: Mouse moved to (722, 357)
Screenshot: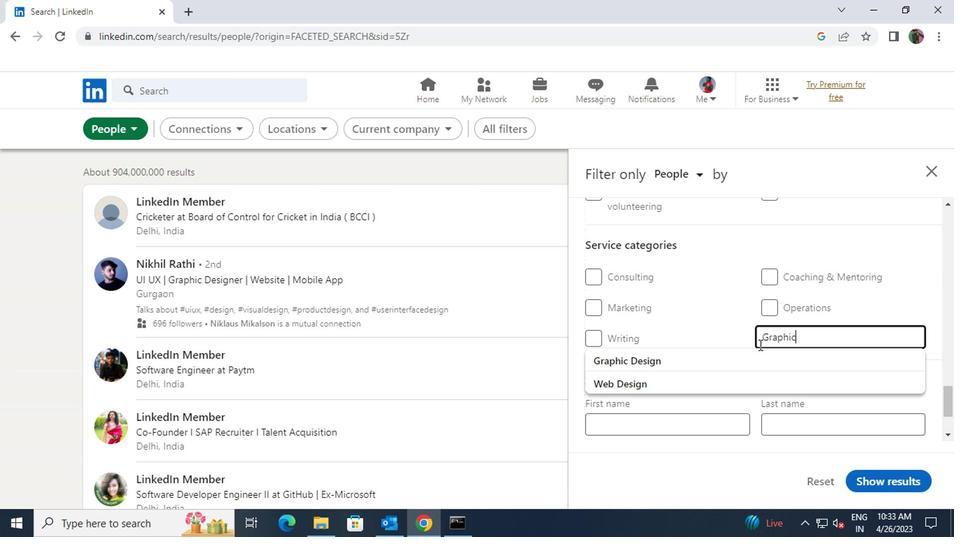 
Action: Mouse pressed left at (722, 357)
Screenshot: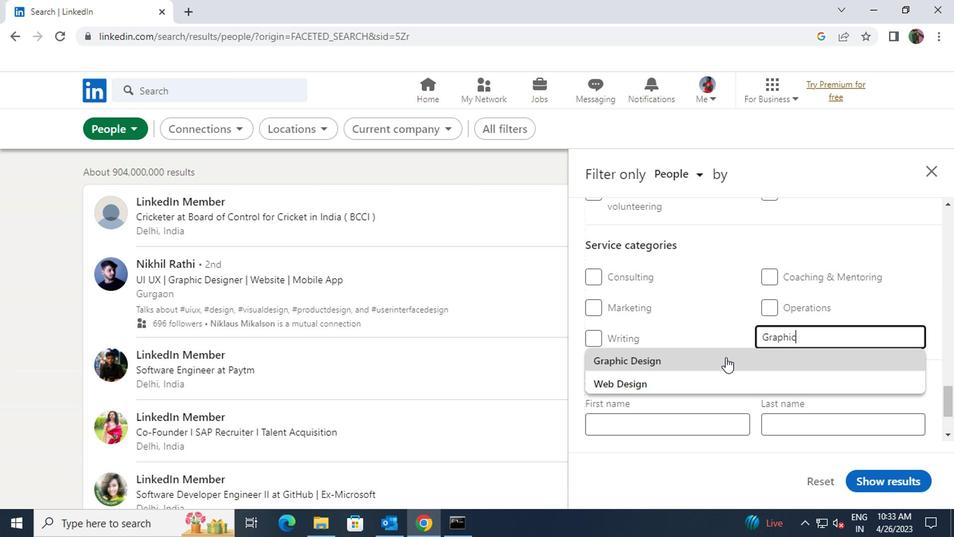 
Action: Mouse scrolled (722, 356) with delta (0, 0)
Screenshot: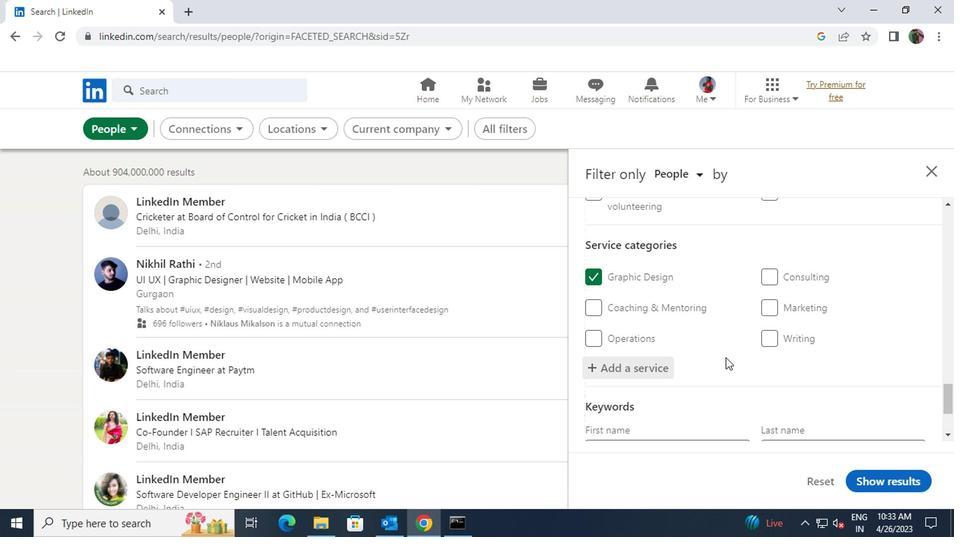 
Action: Mouse scrolled (722, 356) with delta (0, 0)
Screenshot: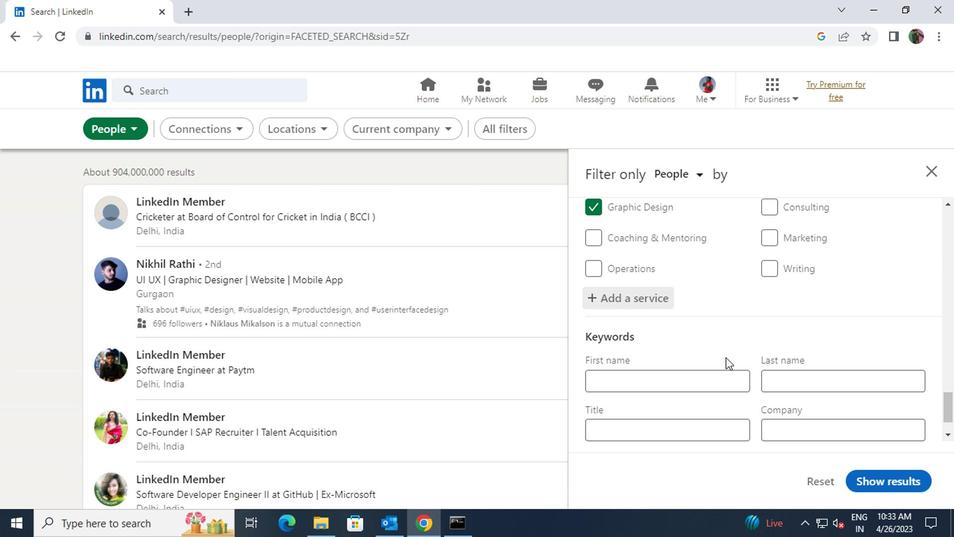 
Action: Mouse moved to (716, 369)
Screenshot: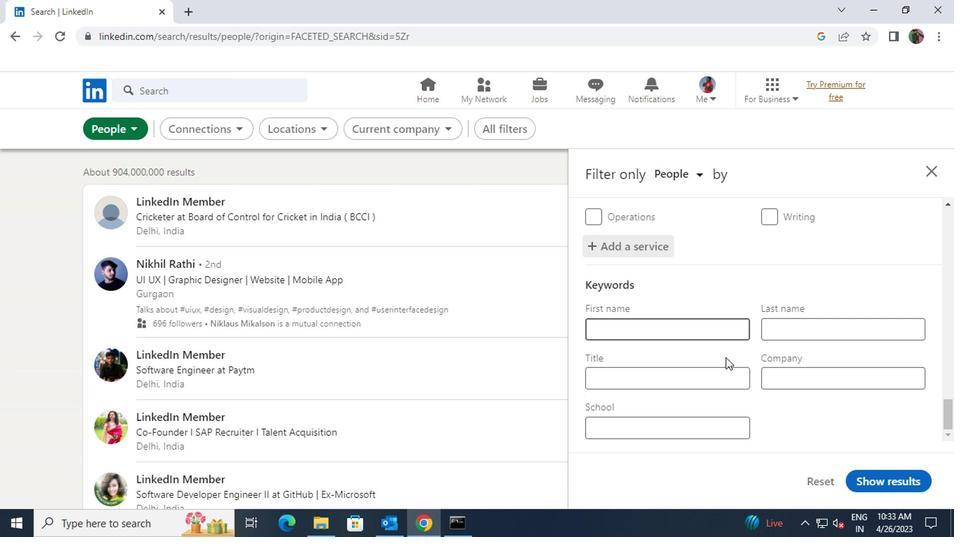 
Action: Mouse pressed left at (716, 369)
Screenshot: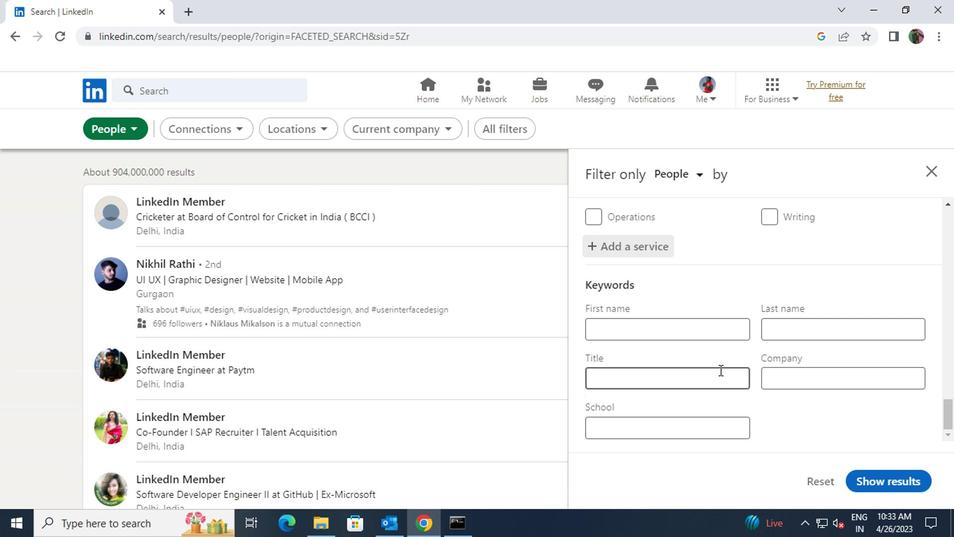
Action: Key pressed <Key.shift>CHIEF<Key.space>PEOPLE<Key.space>C
Screenshot: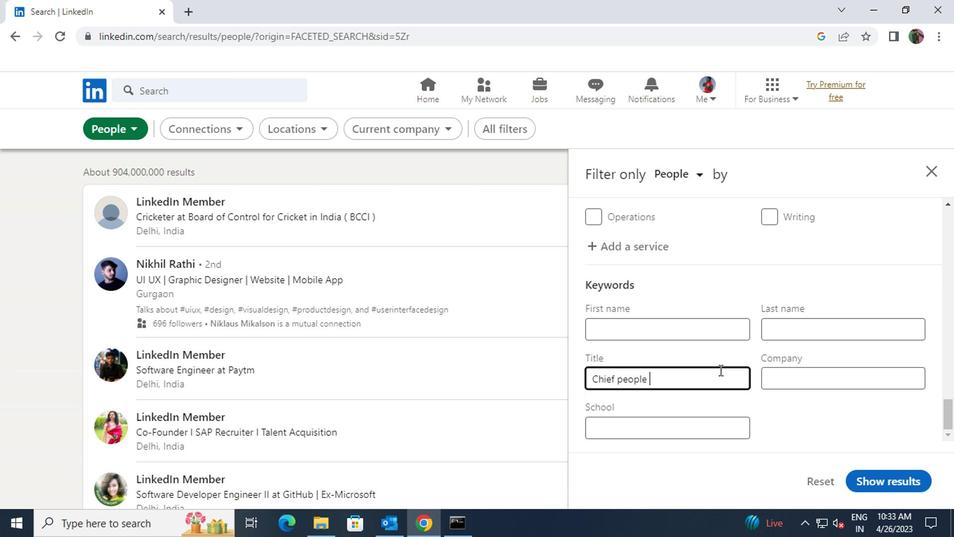 
Action: Mouse moved to (642, 379)
Screenshot: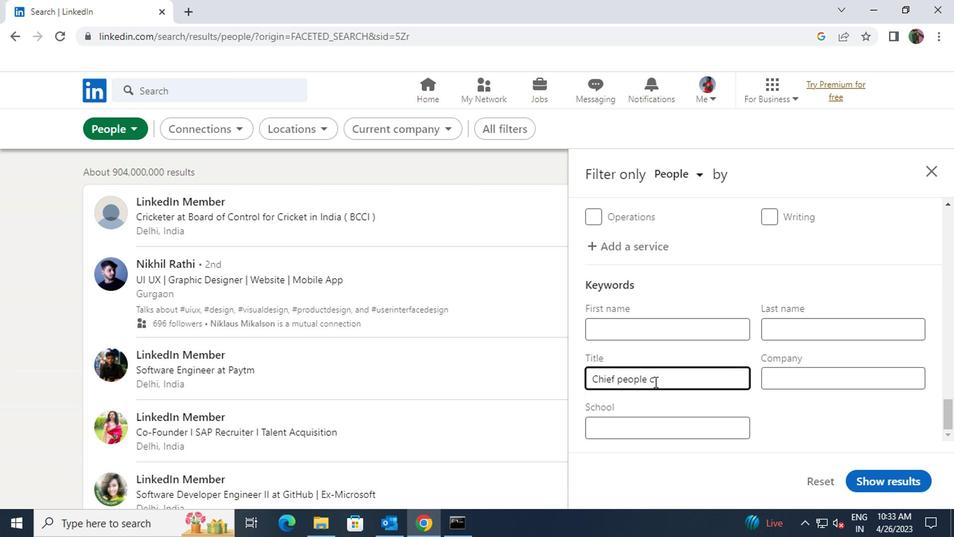 
Action: Mouse pressed left at (642, 379)
Screenshot: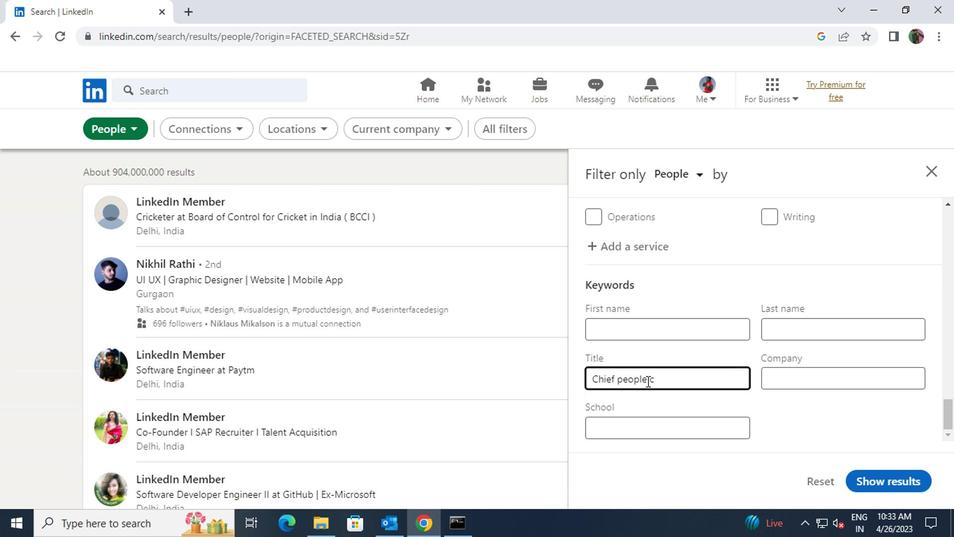 
Action: Mouse moved to (654, 378)
Screenshot: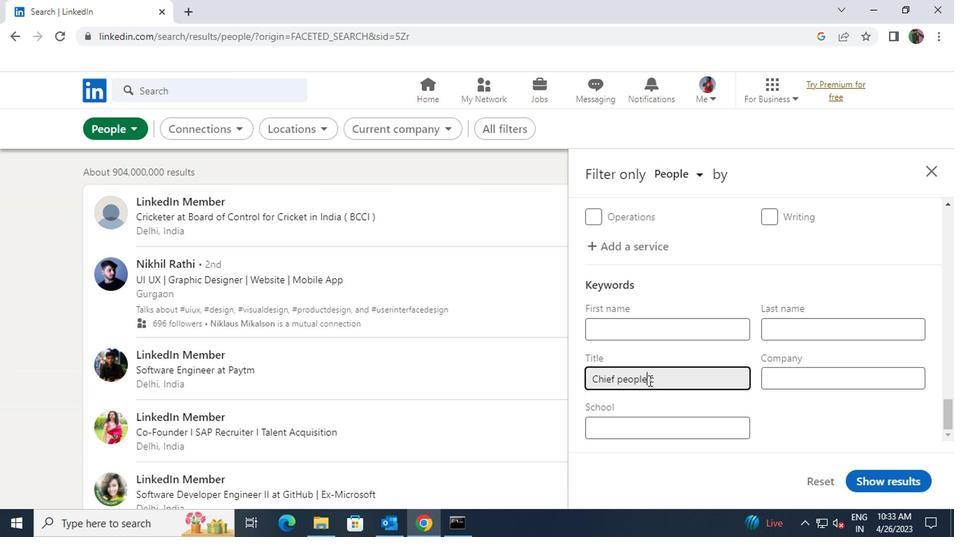 
Action: Key pressed <Key.space>OFFICER
Screenshot: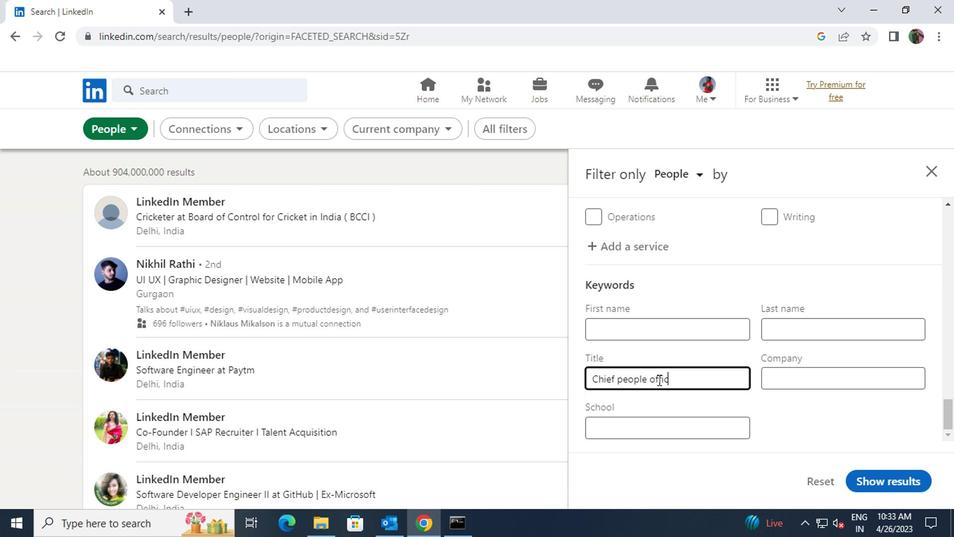 
Action: Mouse moved to (856, 473)
Screenshot: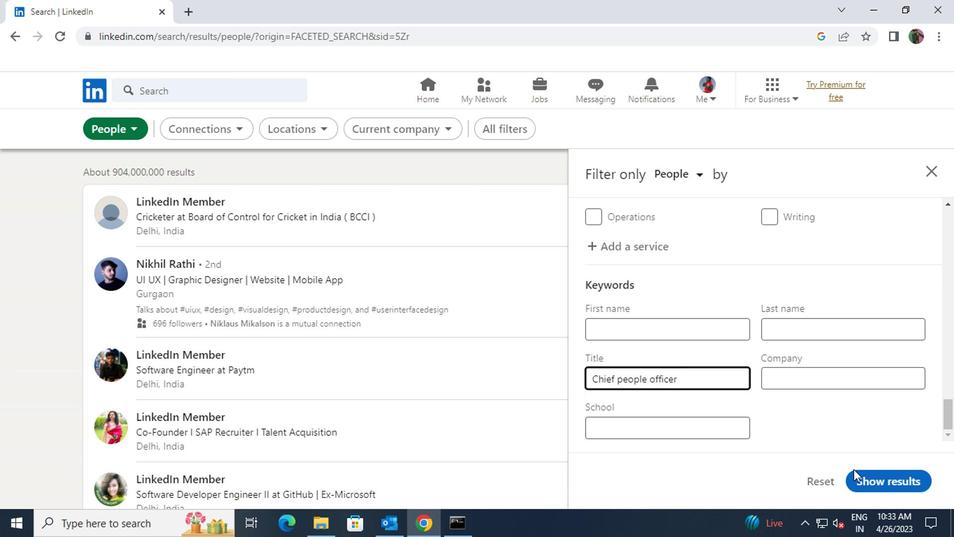 
Action: Mouse pressed left at (856, 473)
Screenshot: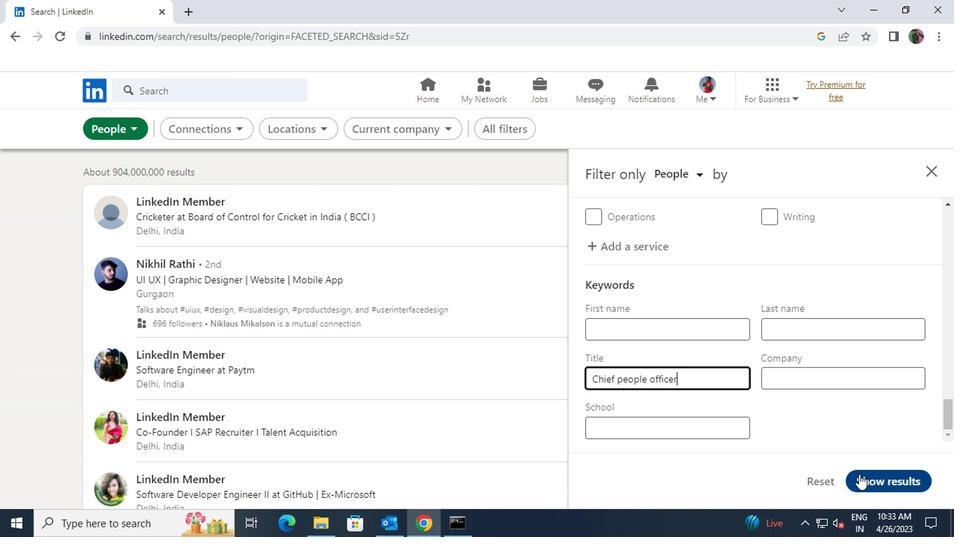 
